 Task: Search one way flight ticket for 1 adult, 1 child, 1 infant in seat in premium economy from Oakland: Oakland International Airport to Sheridan: Sheridan County Airport on 8-6-2023. Choice of flights is Emirates. Number of bags: 1 checked bag. Price is upto 76000. Outbound departure time preference is 21:30.
Action: Mouse moved to (348, 143)
Screenshot: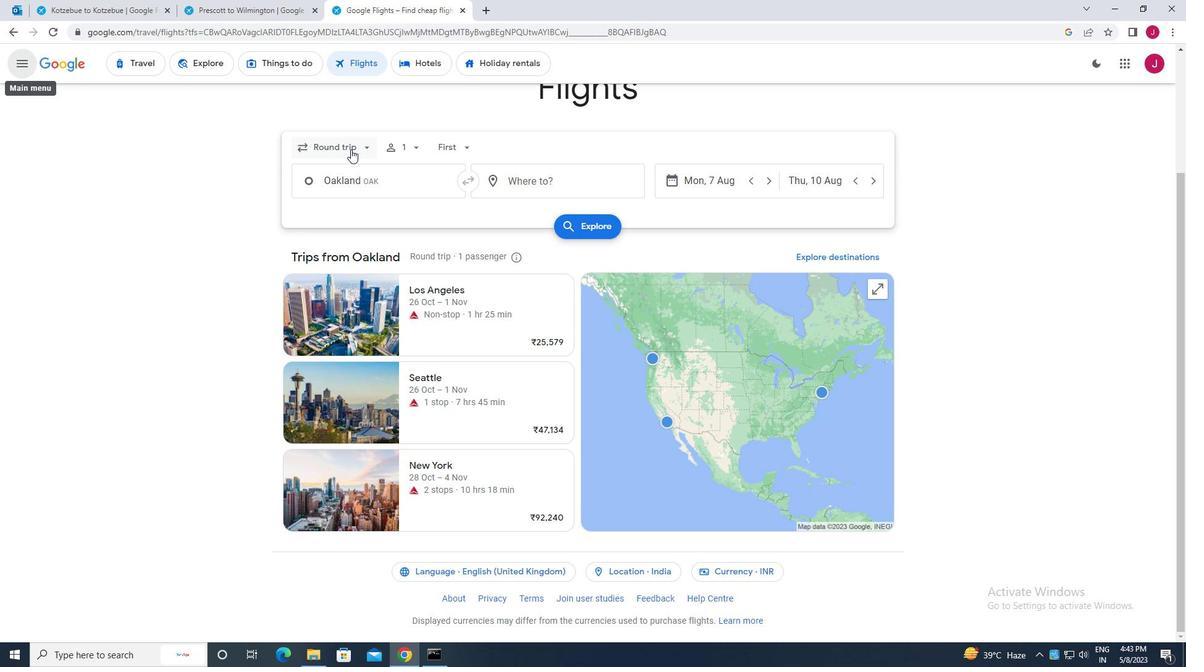 
Action: Mouse pressed left at (348, 143)
Screenshot: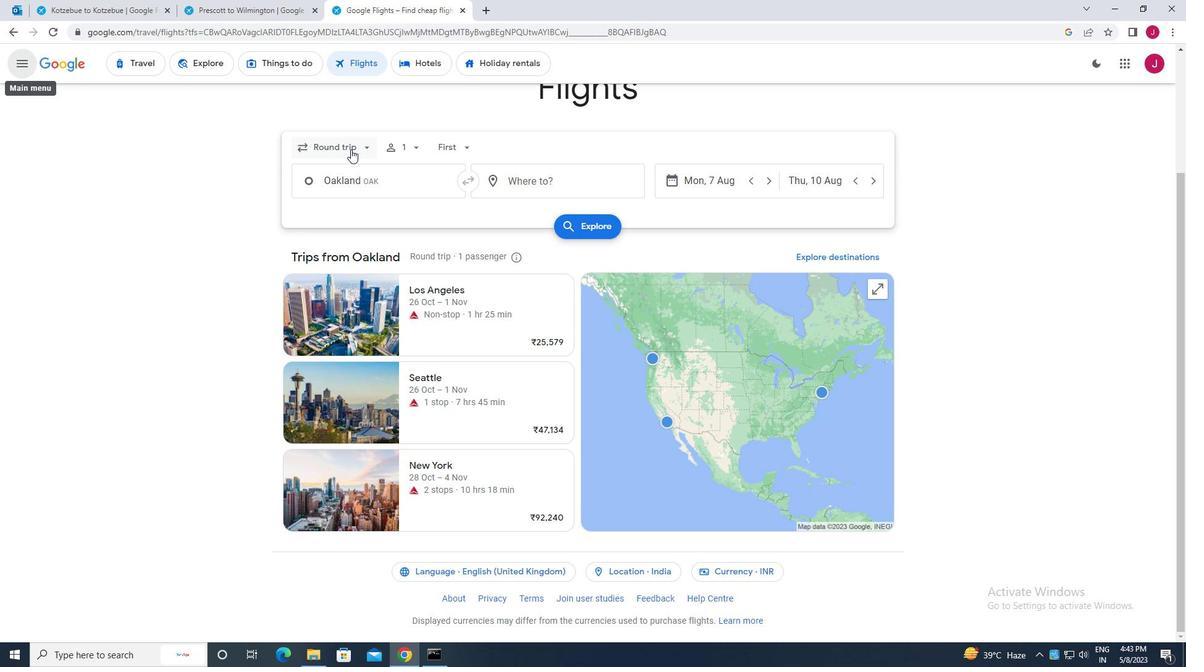 
Action: Mouse moved to (358, 210)
Screenshot: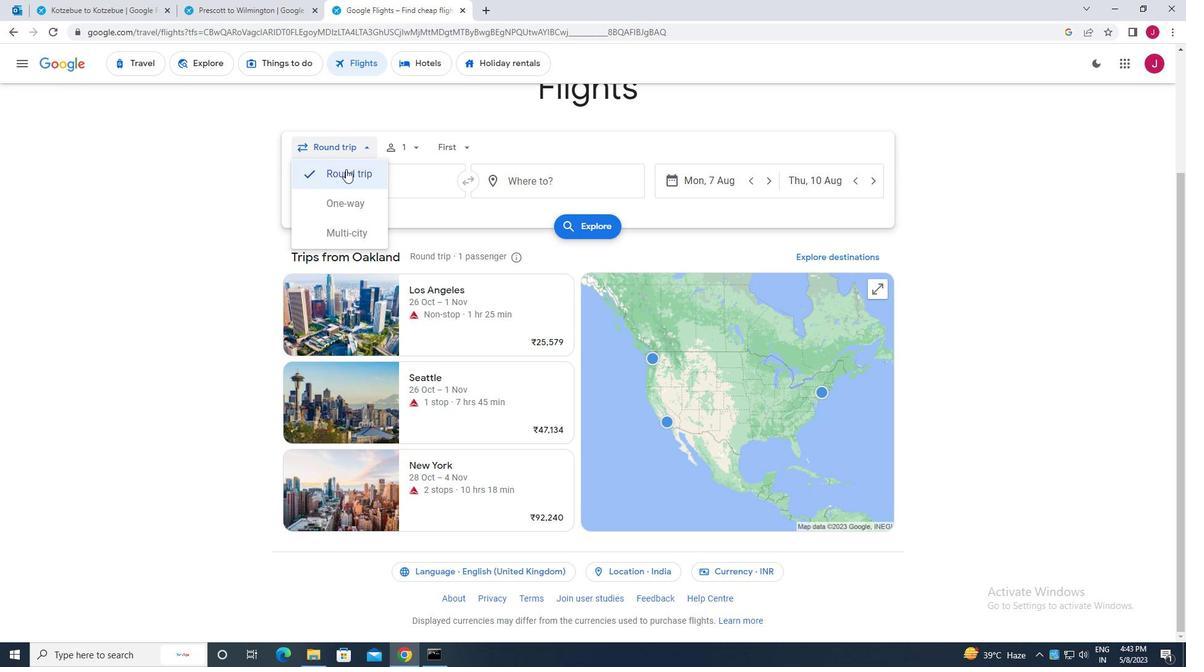 
Action: Mouse pressed left at (358, 210)
Screenshot: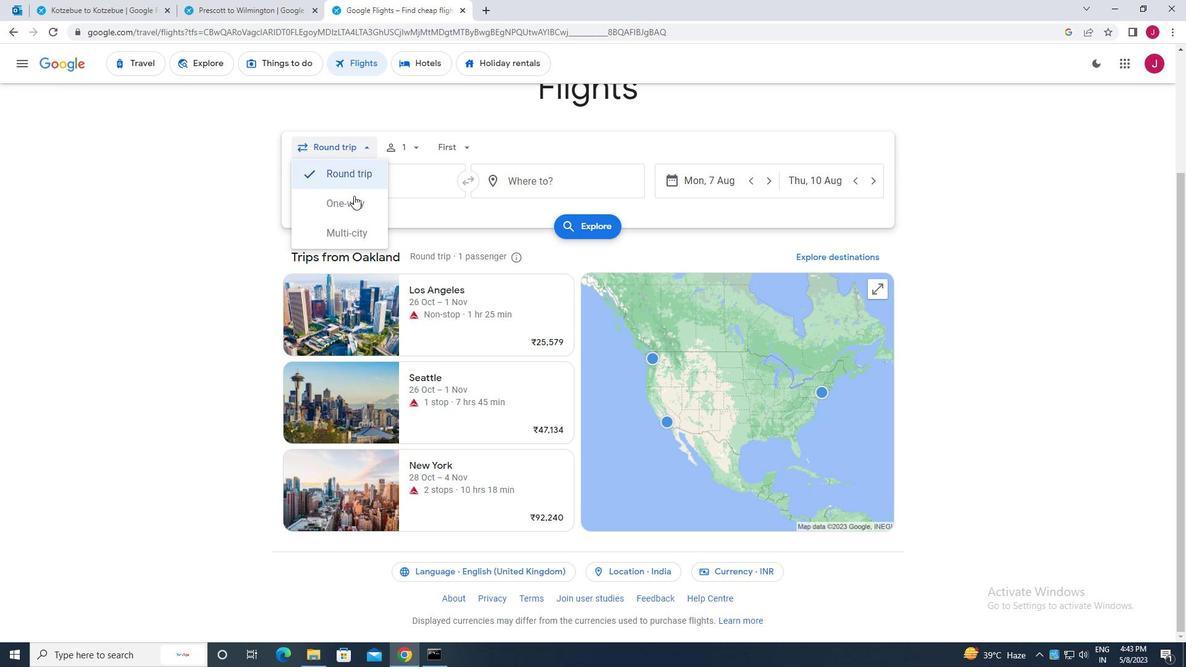 
Action: Mouse moved to (408, 151)
Screenshot: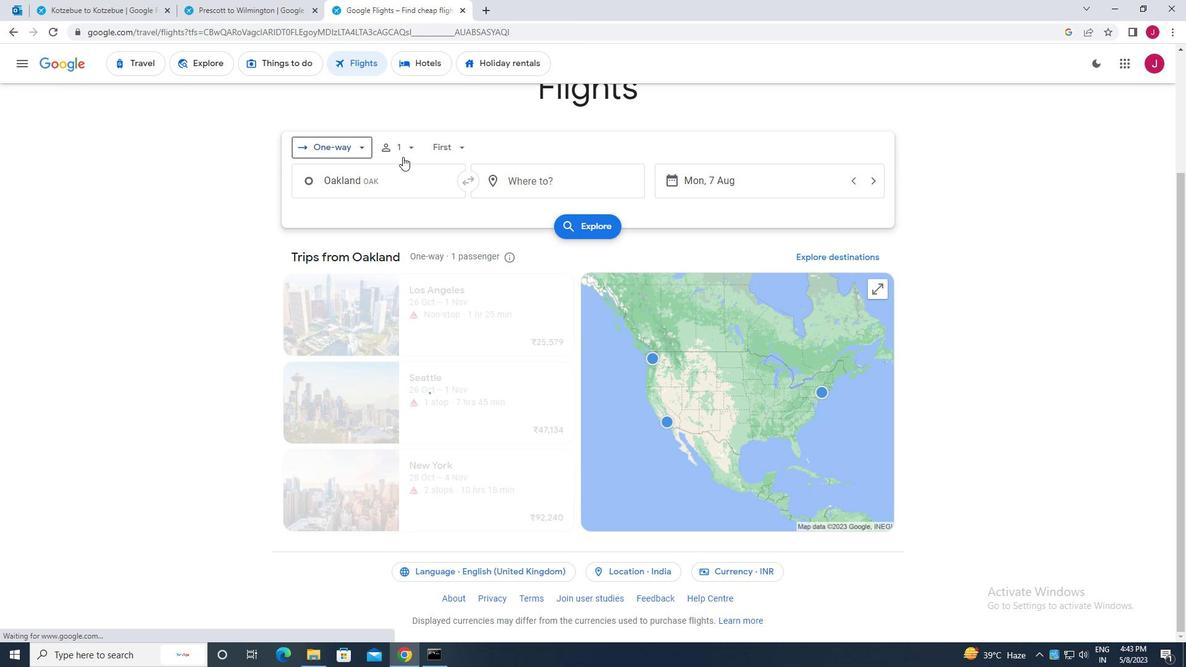 
Action: Mouse pressed left at (408, 151)
Screenshot: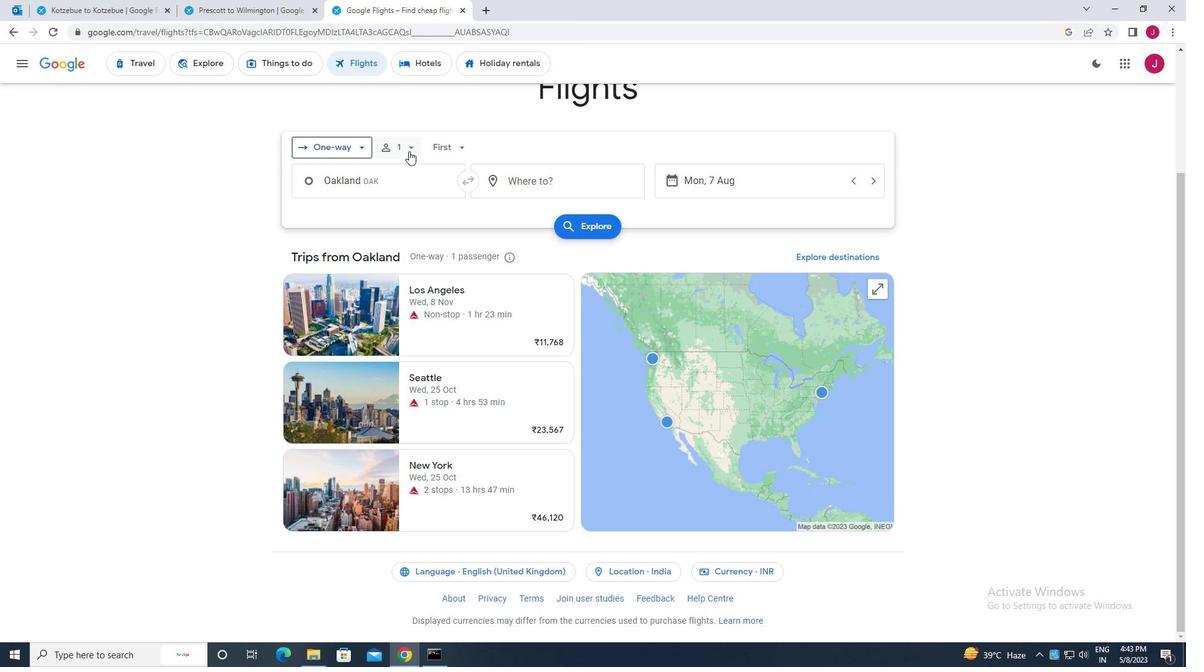 
Action: Mouse moved to (509, 210)
Screenshot: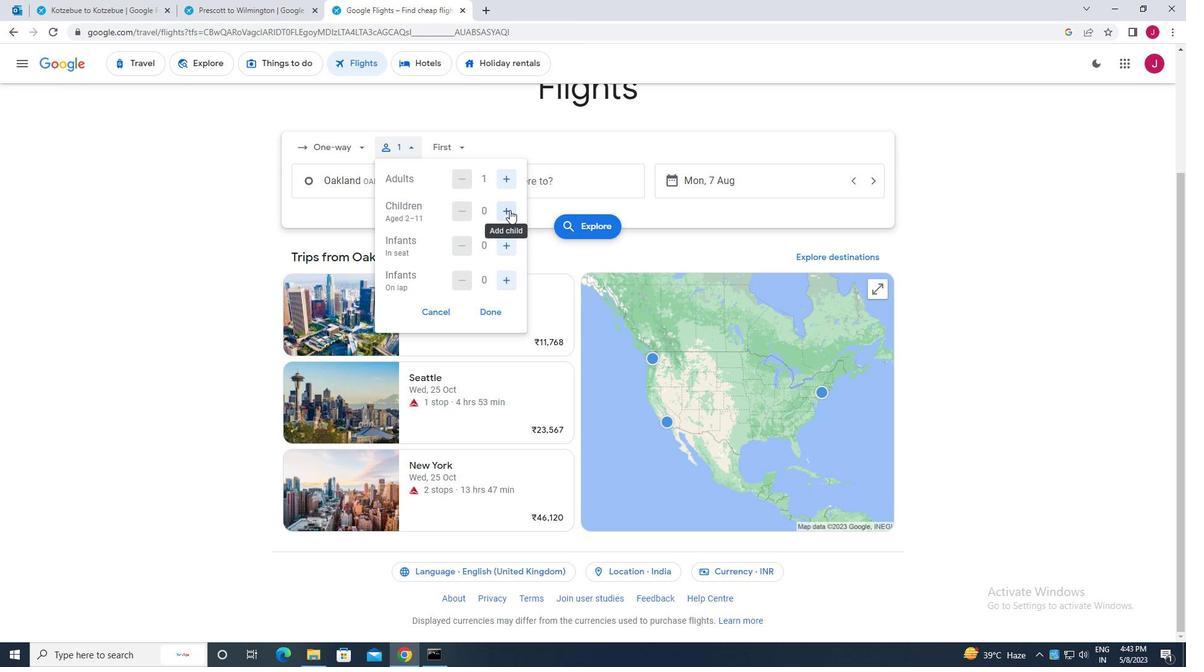 
Action: Mouse pressed left at (509, 210)
Screenshot: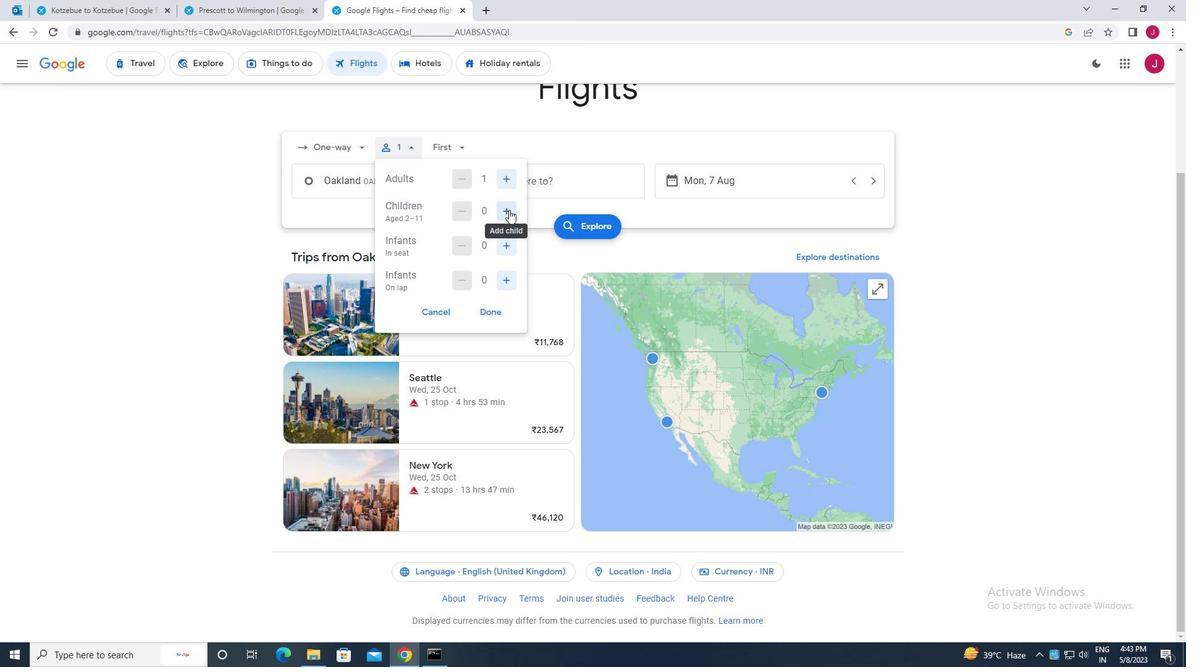
Action: Mouse moved to (505, 244)
Screenshot: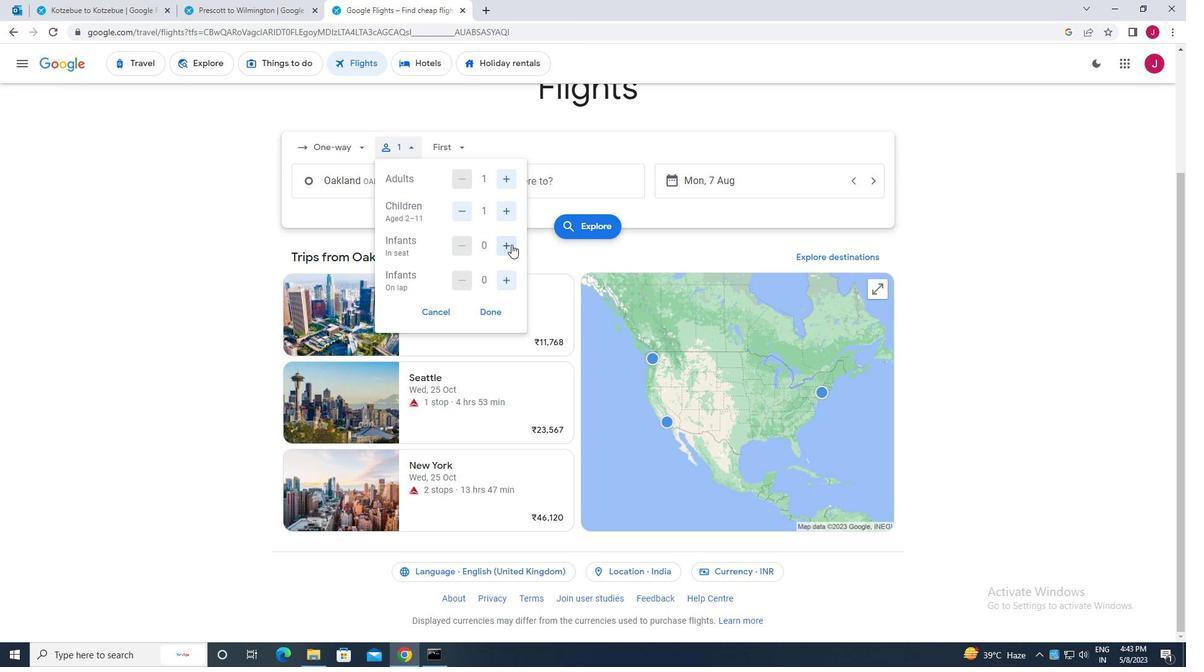 
Action: Mouse pressed left at (505, 244)
Screenshot: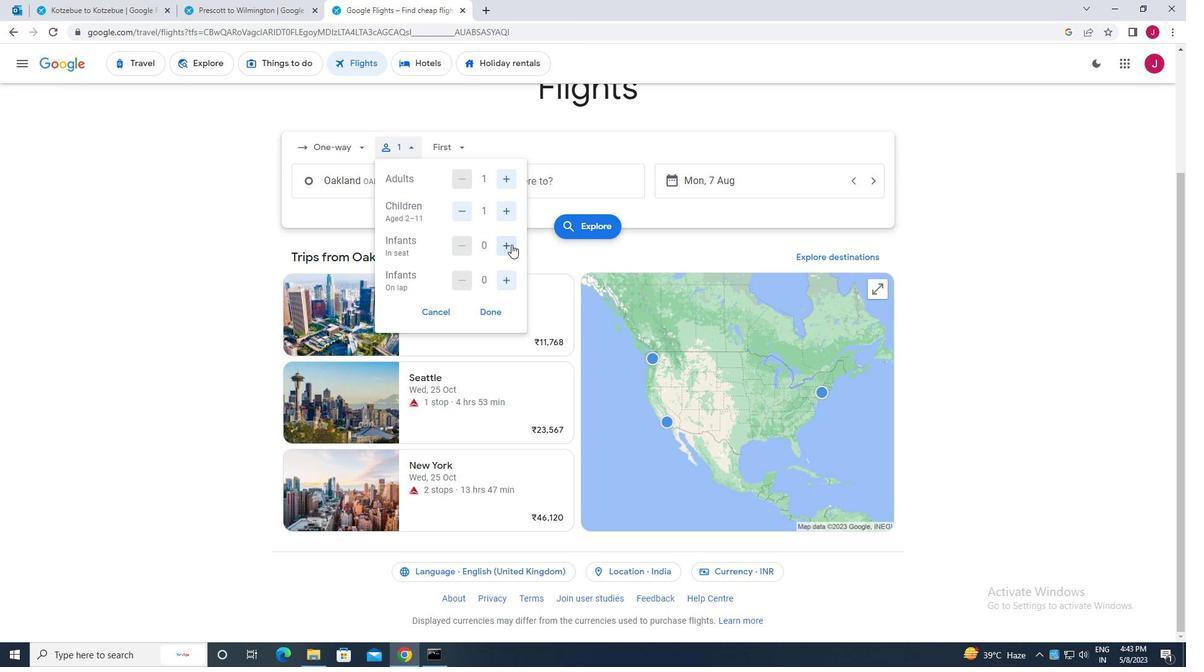 
Action: Mouse moved to (493, 311)
Screenshot: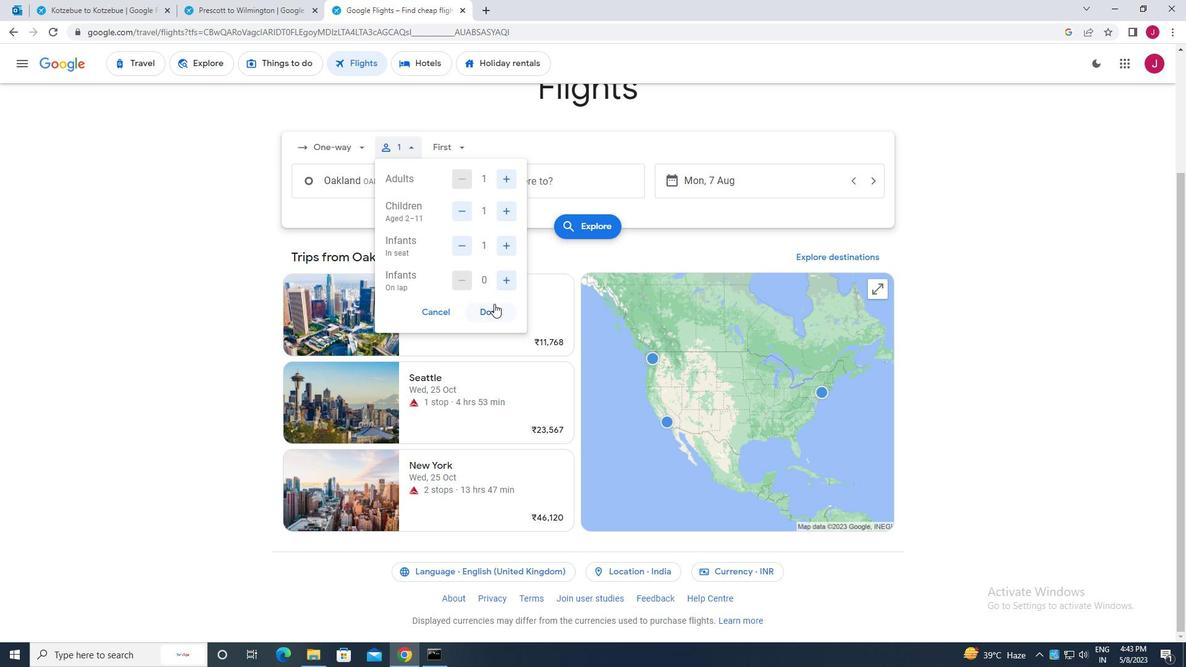 
Action: Mouse pressed left at (493, 311)
Screenshot: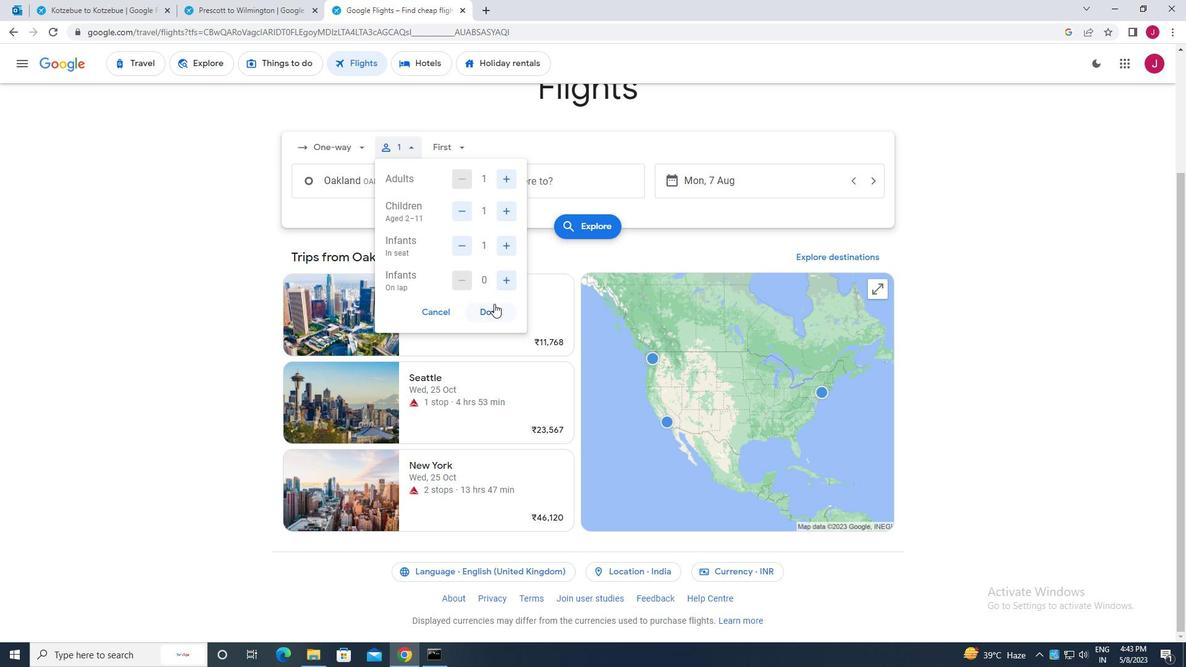 
Action: Mouse moved to (450, 149)
Screenshot: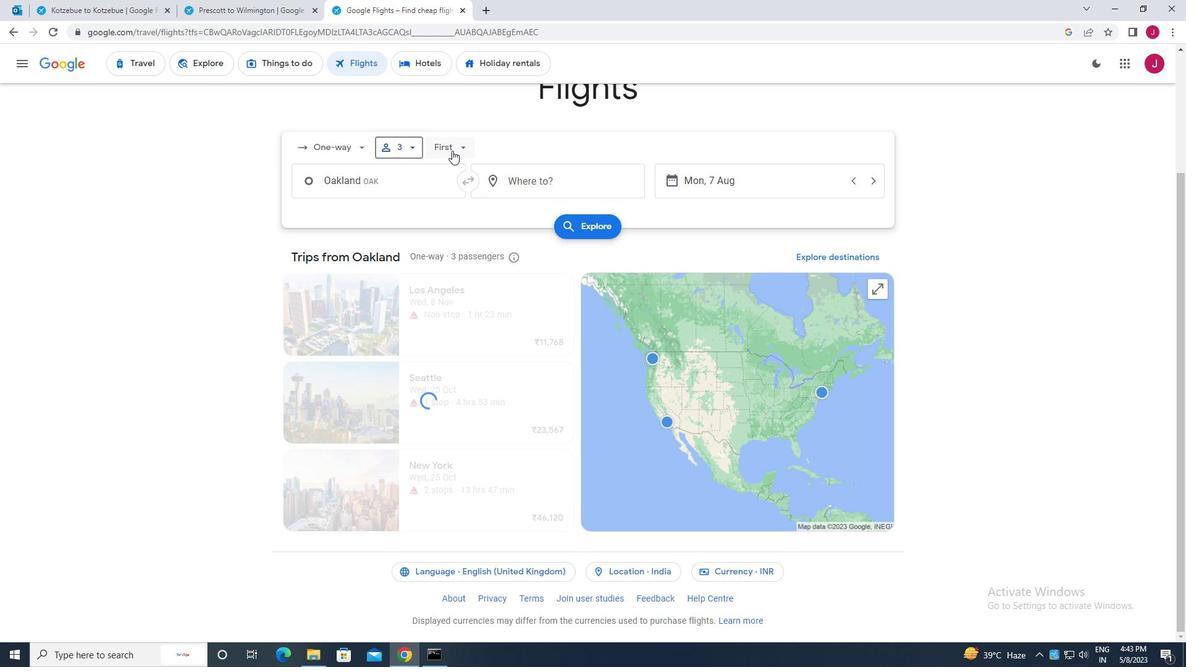 
Action: Mouse pressed left at (450, 149)
Screenshot: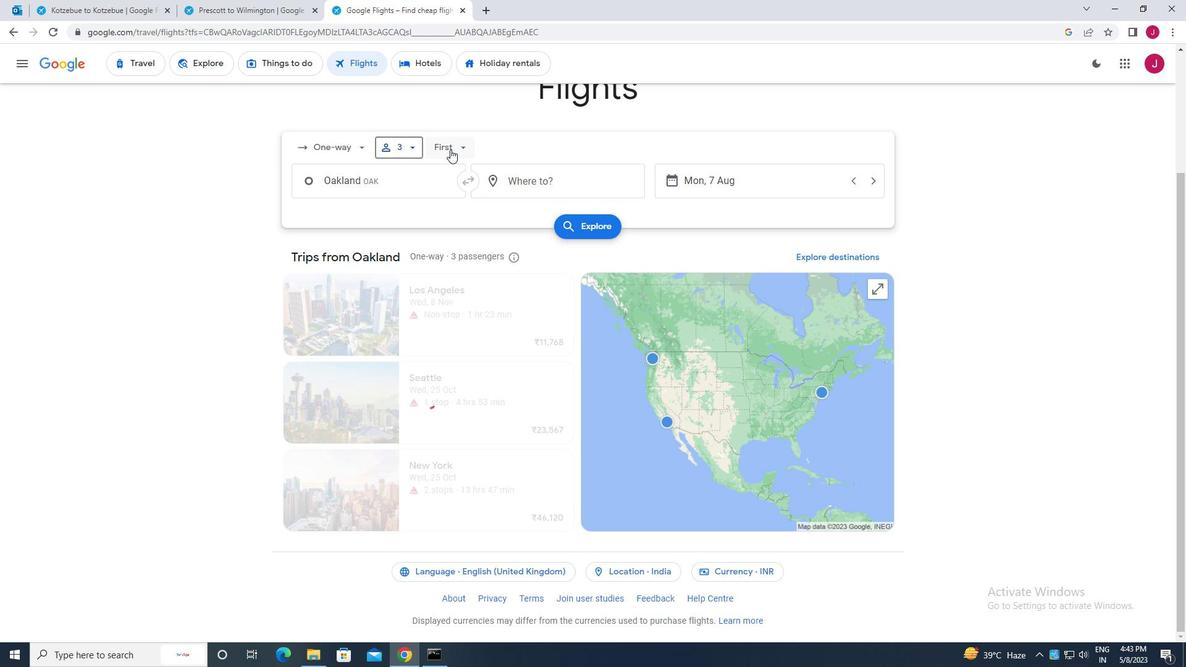 
Action: Mouse moved to (466, 204)
Screenshot: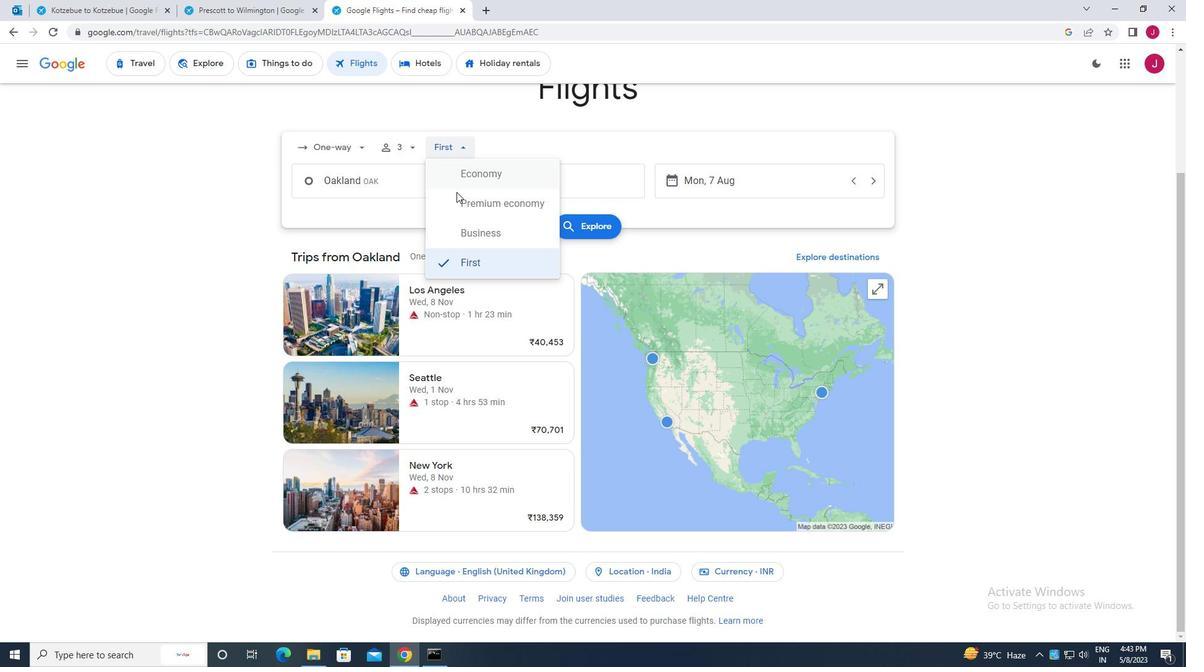 
Action: Mouse pressed left at (466, 204)
Screenshot: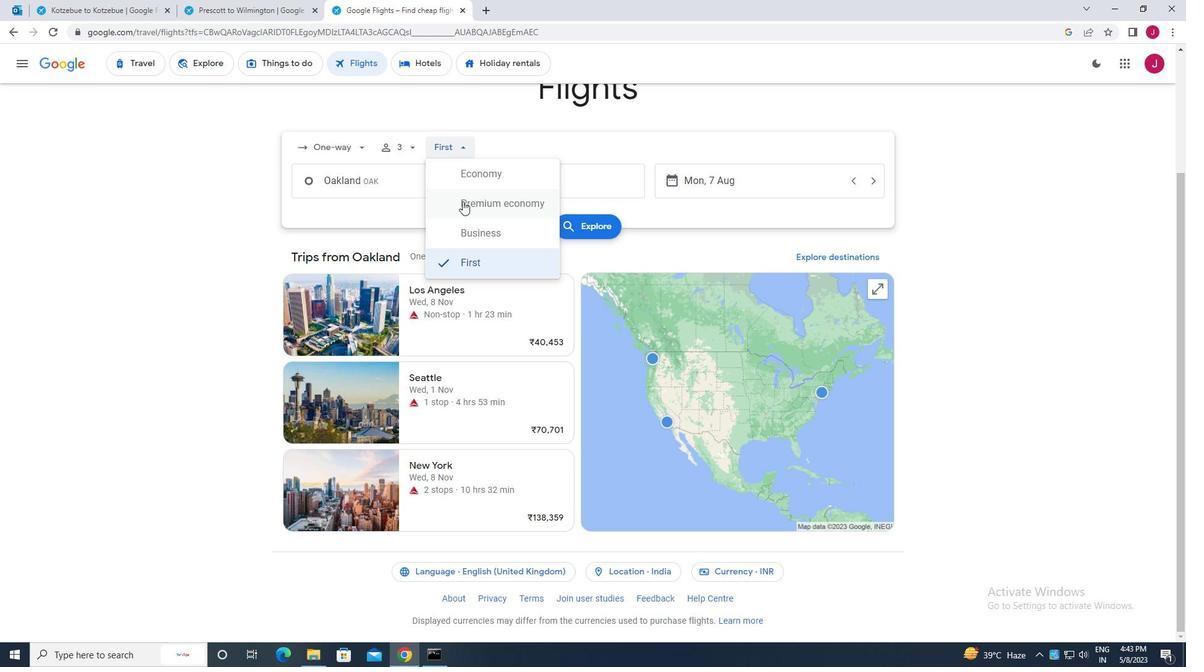
Action: Mouse moved to (386, 175)
Screenshot: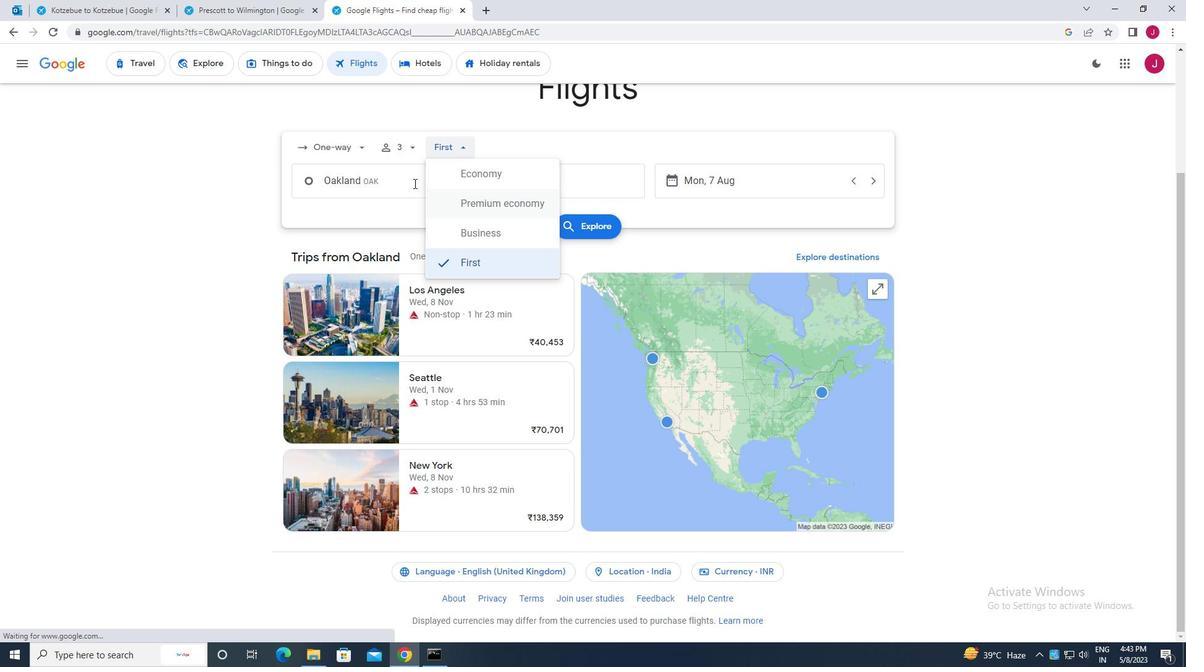 
Action: Mouse pressed left at (386, 175)
Screenshot: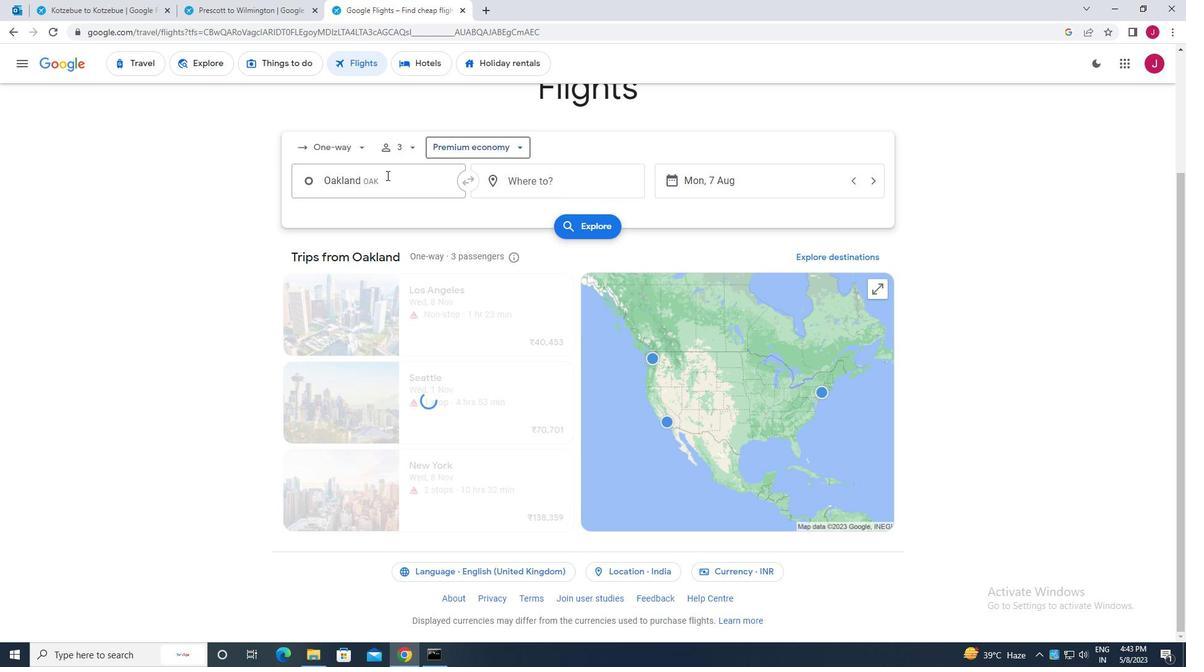 
Action: Key pressed ok<Key.backspace>akla
Screenshot: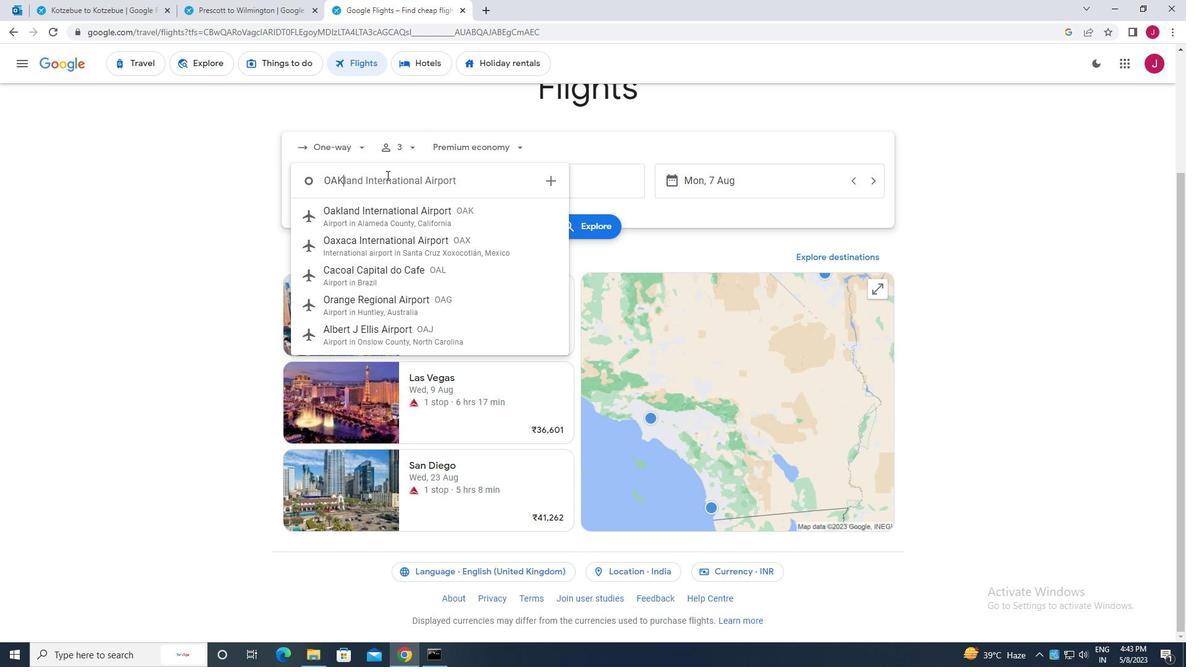 
Action: Mouse moved to (455, 238)
Screenshot: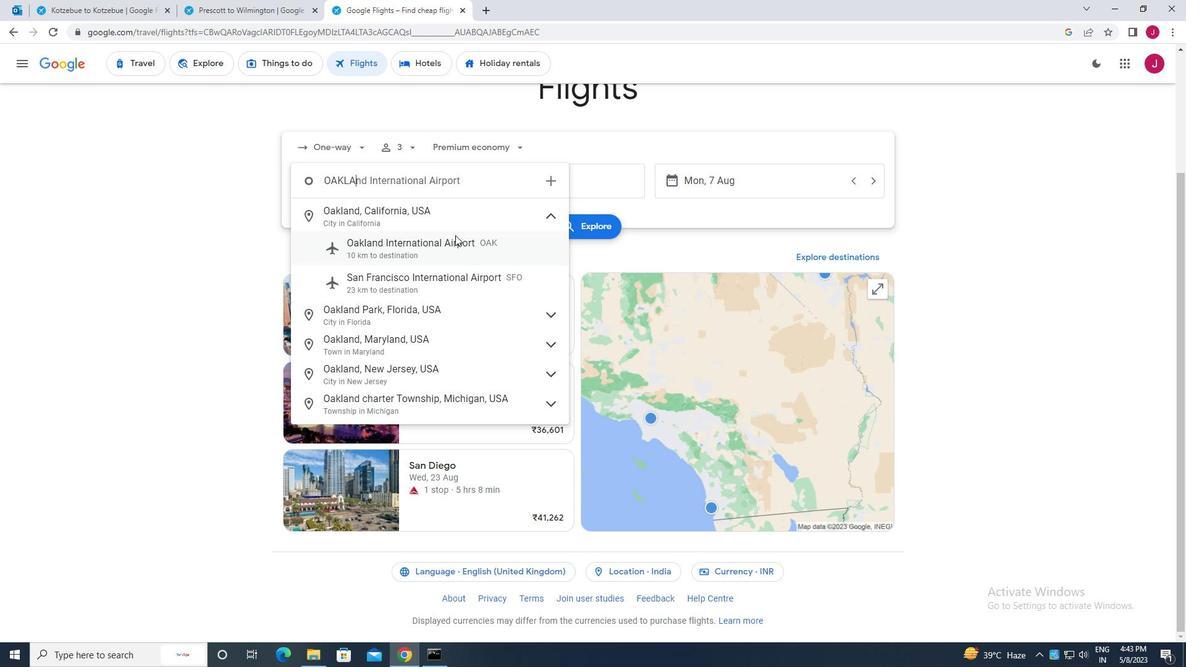 
Action: Mouse pressed left at (455, 238)
Screenshot: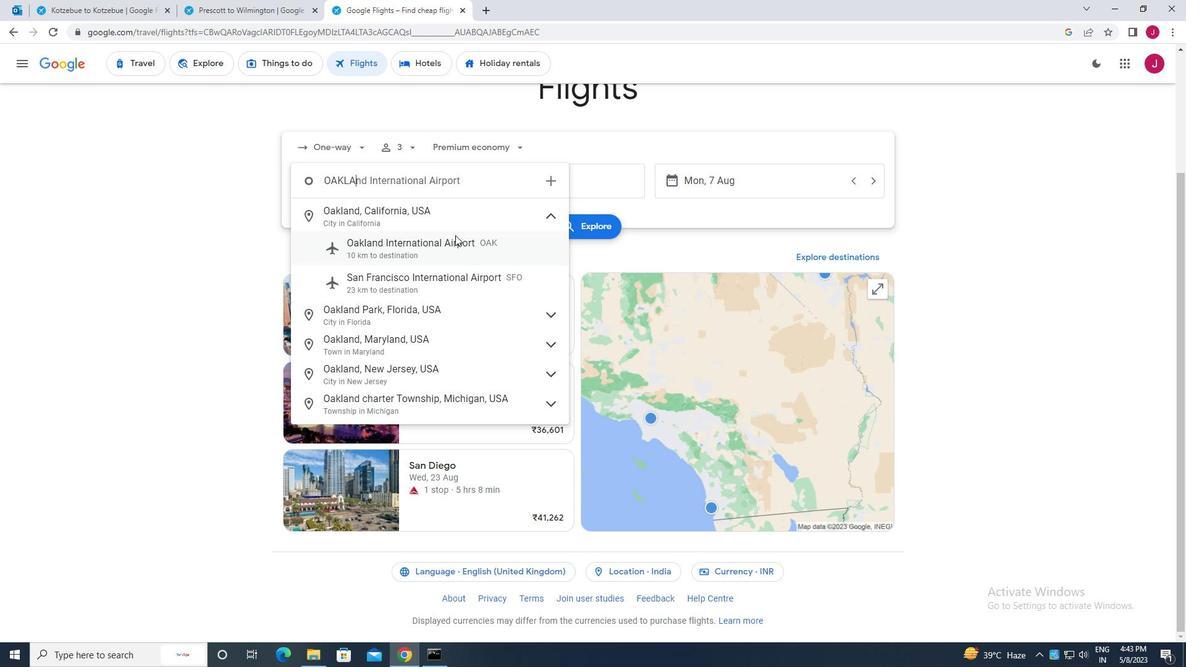 
Action: Mouse moved to (574, 179)
Screenshot: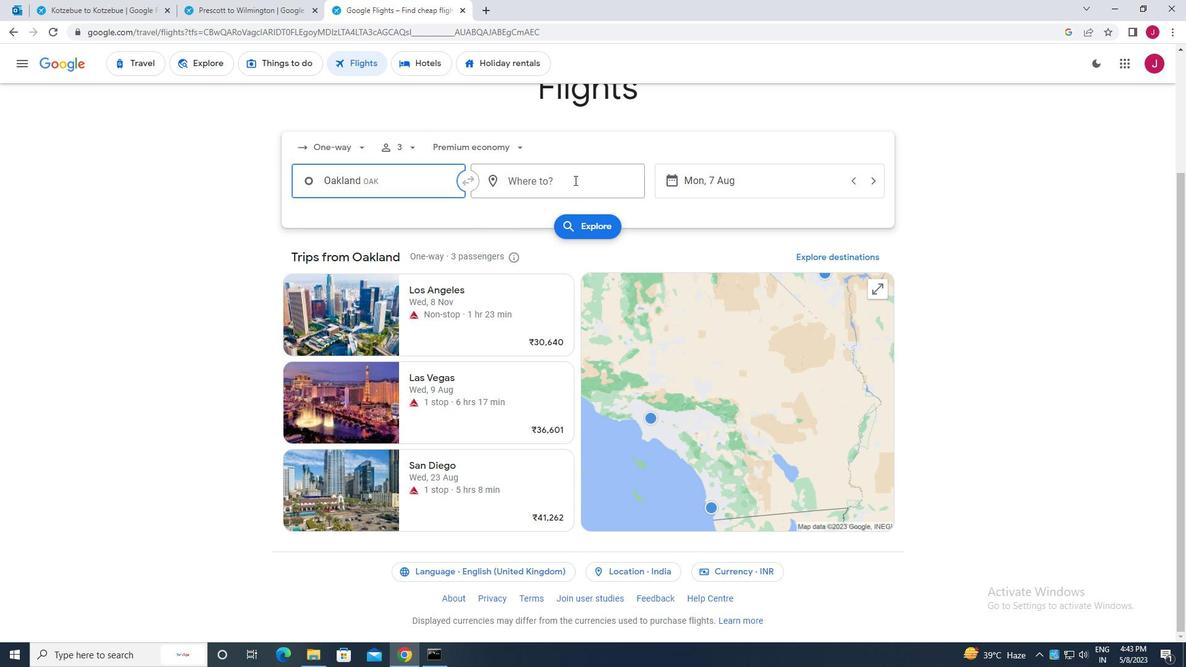 
Action: Mouse pressed left at (574, 179)
Screenshot: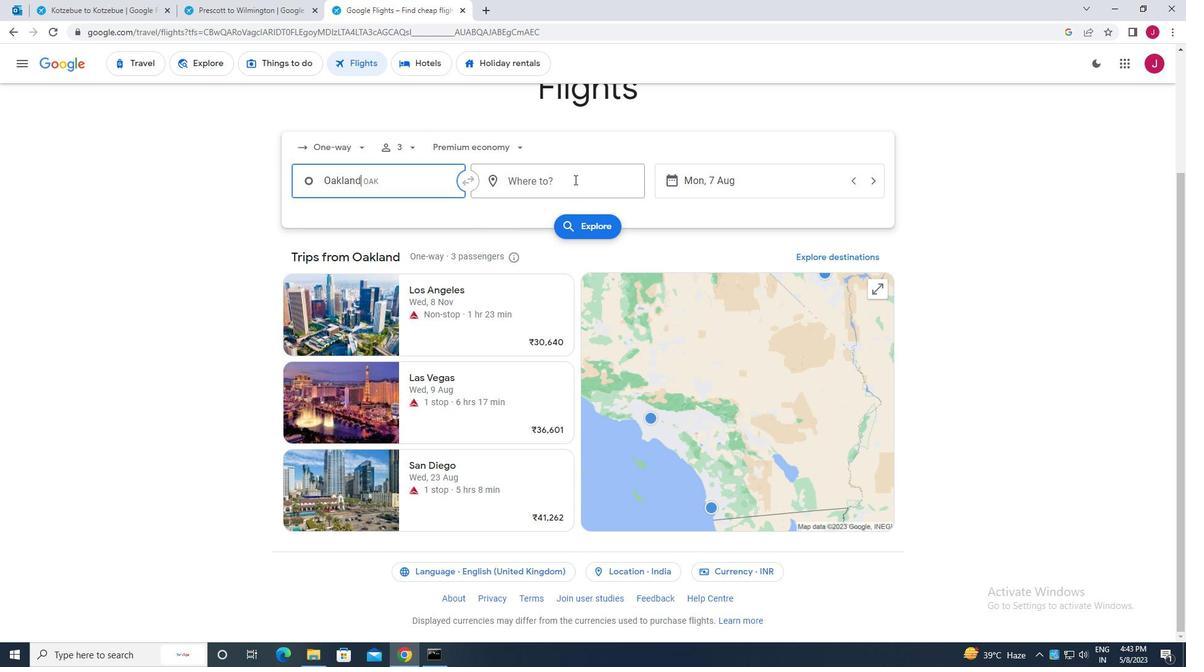 
Action: Key pressed sherid
Screenshot: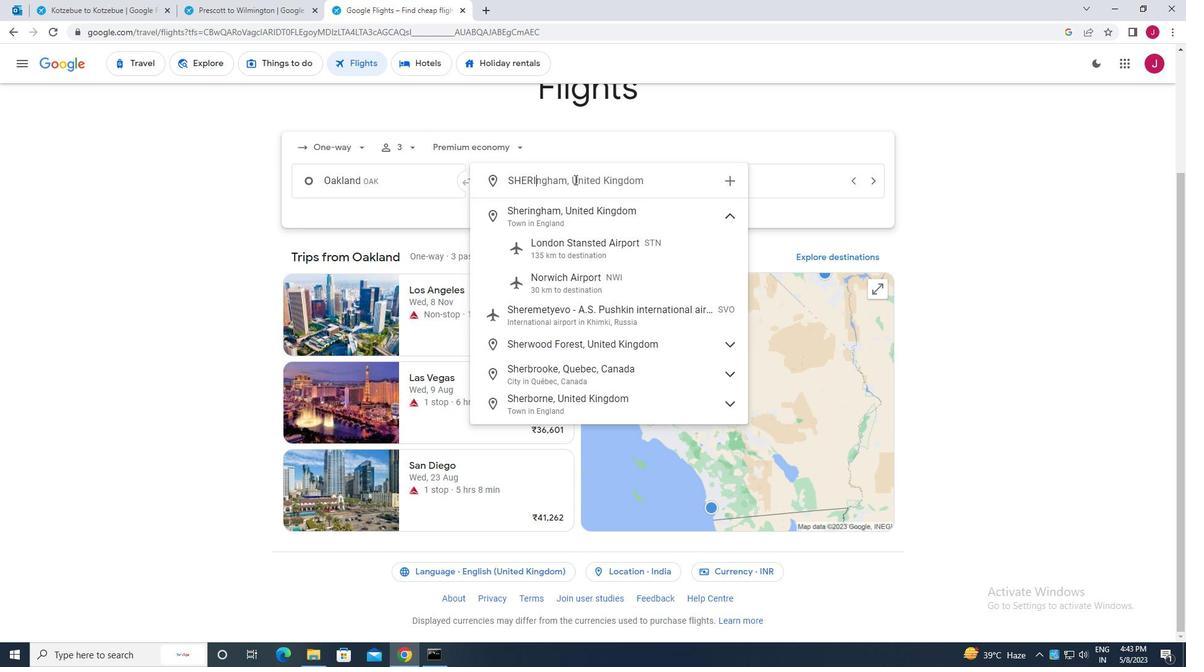 
Action: Mouse moved to (588, 239)
Screenshot: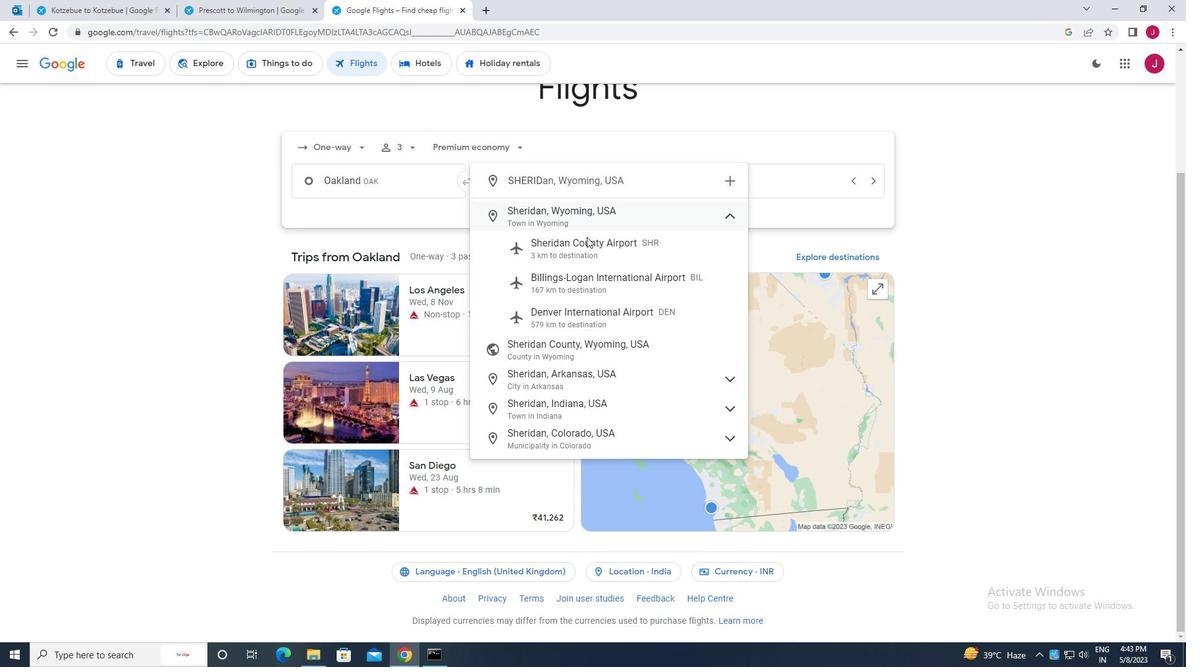 
Action: Mouse pressed left at (588, 239)
Screenshot: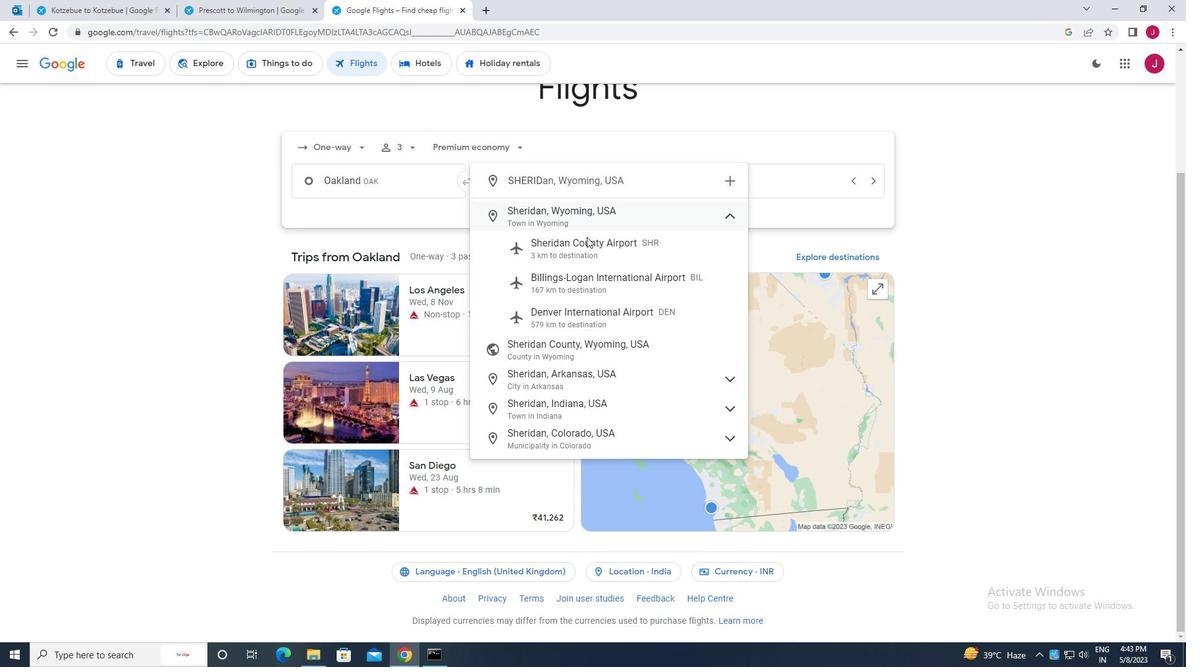 
Action: Mouse moved to (741, 177)
Screenshot: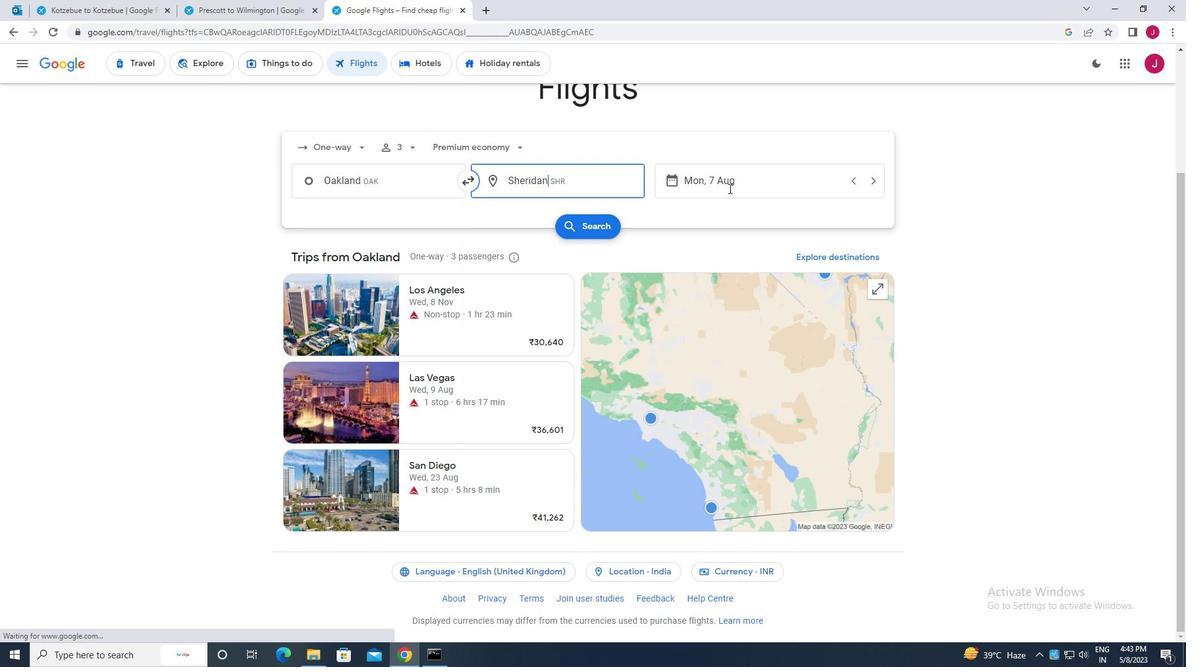 
Action: Mouse pressed left at (741, 177)
Screenshot: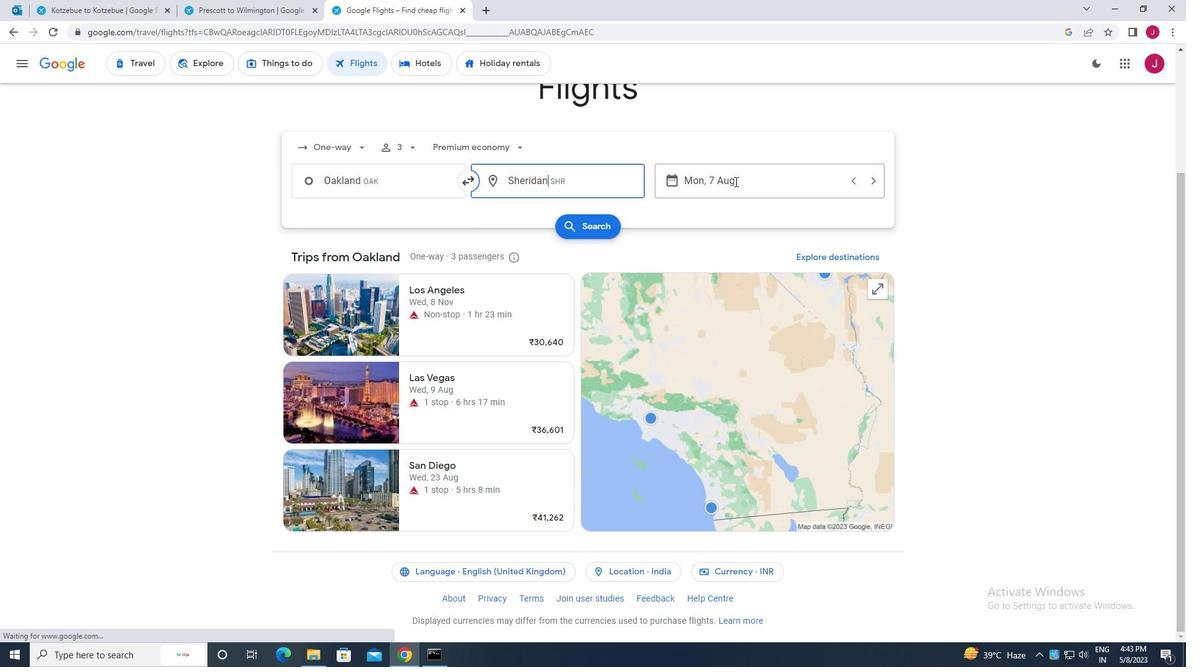 
Action: Mouse moved to (445, 307)
Screenshot: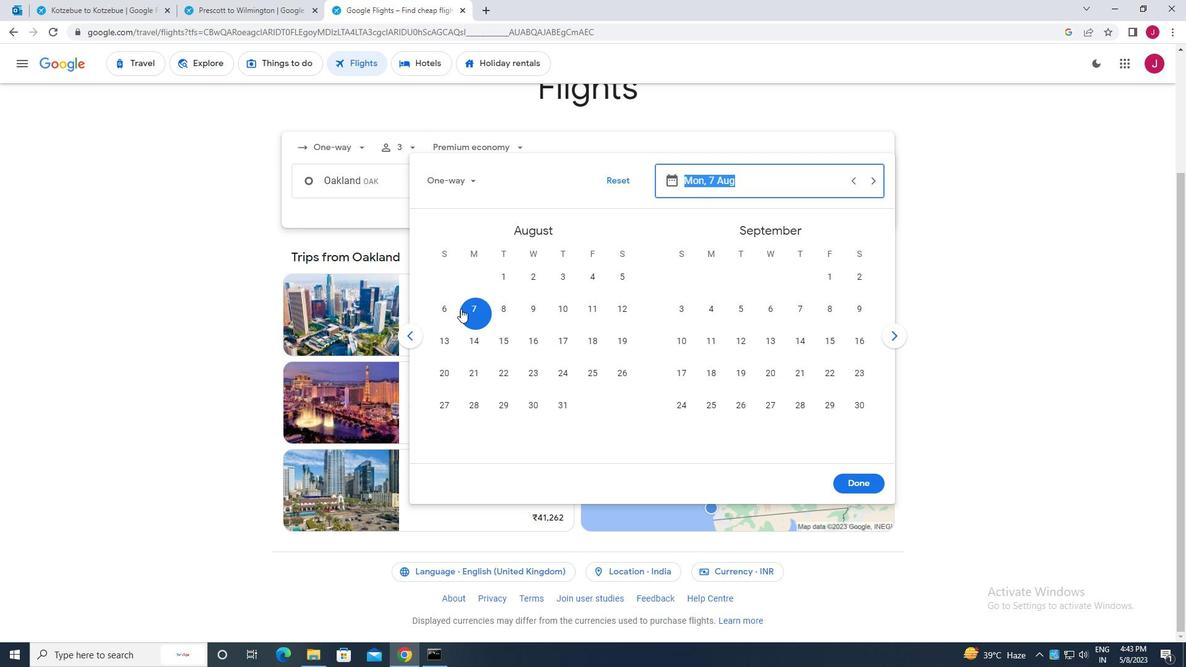 
Action: Mouse pressed left at (445, 307)
Screenshot: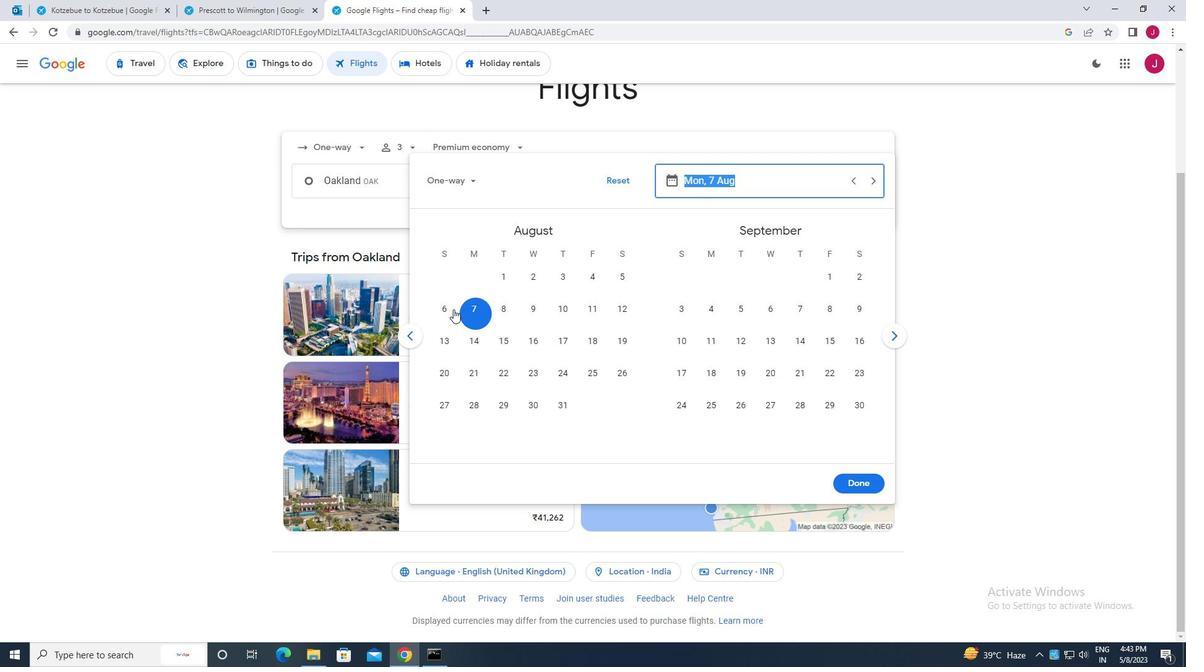 
Action: Mouse moved to (868, 484)
Screenshot: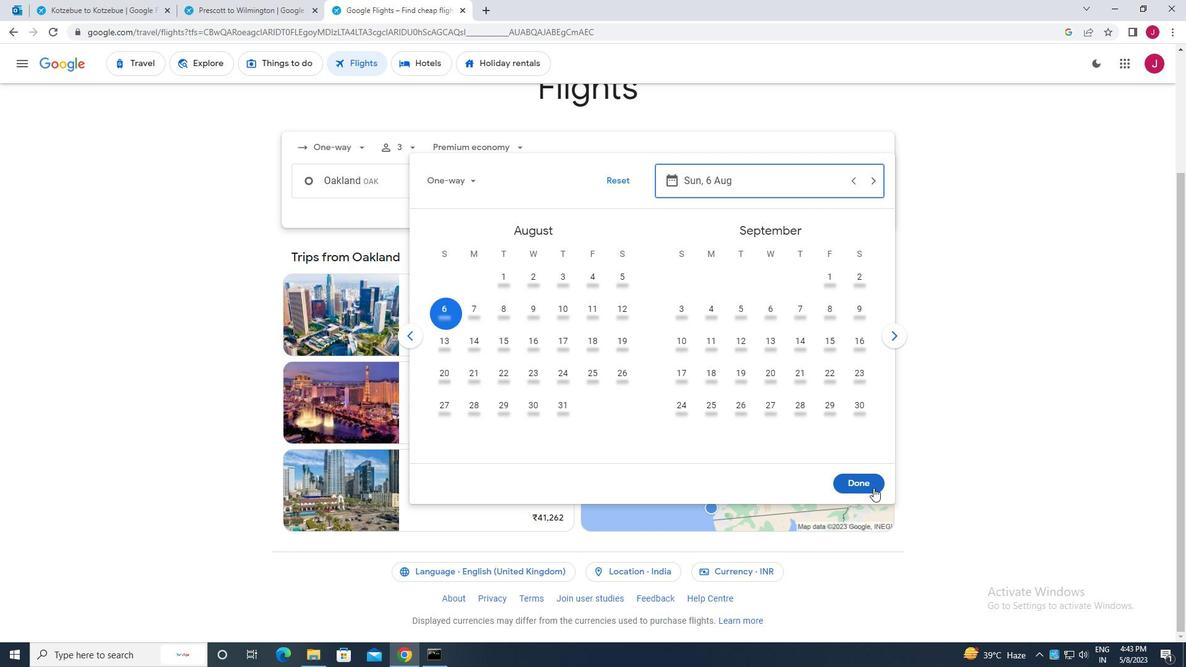 
Action: Mouse pressed left at (868, 484)
Screenshot: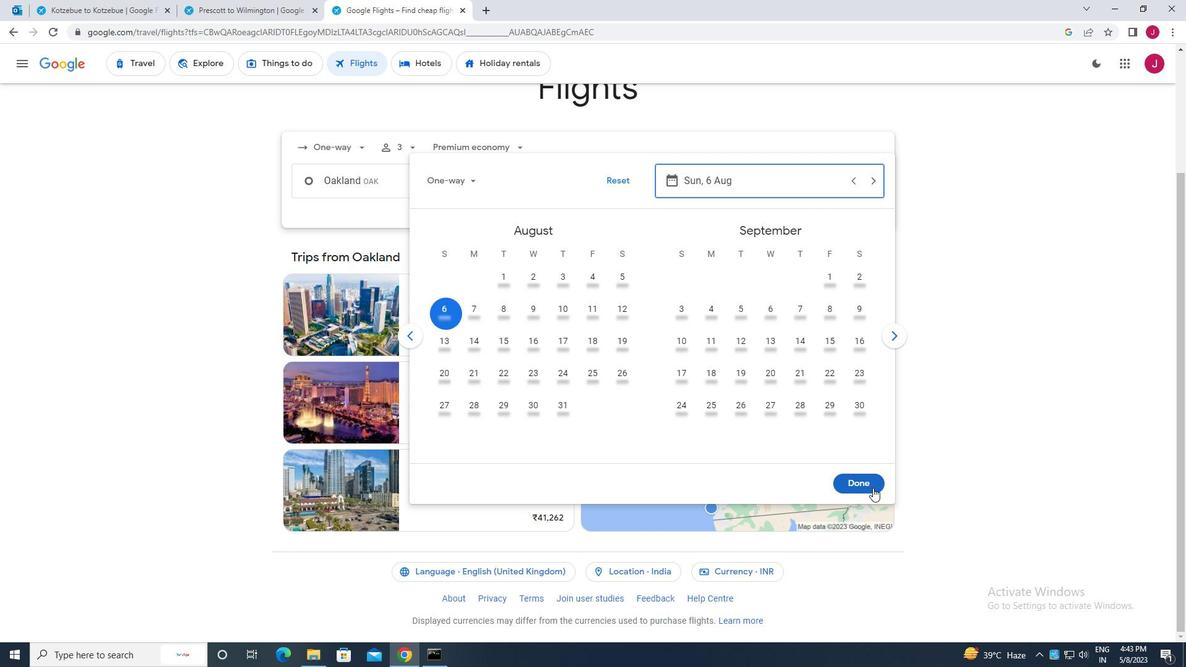 
Action: Mouse moved to (602, 230)
Screenshot: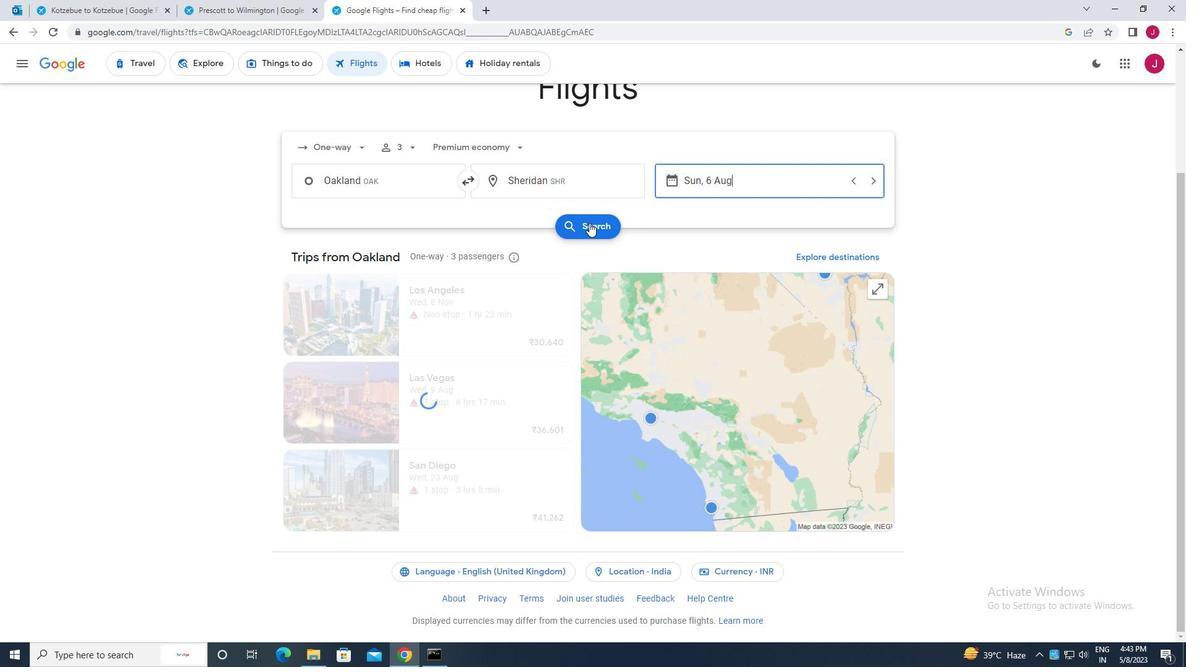 
Action: Mouse pressed left at (602, 230)
Screenshot: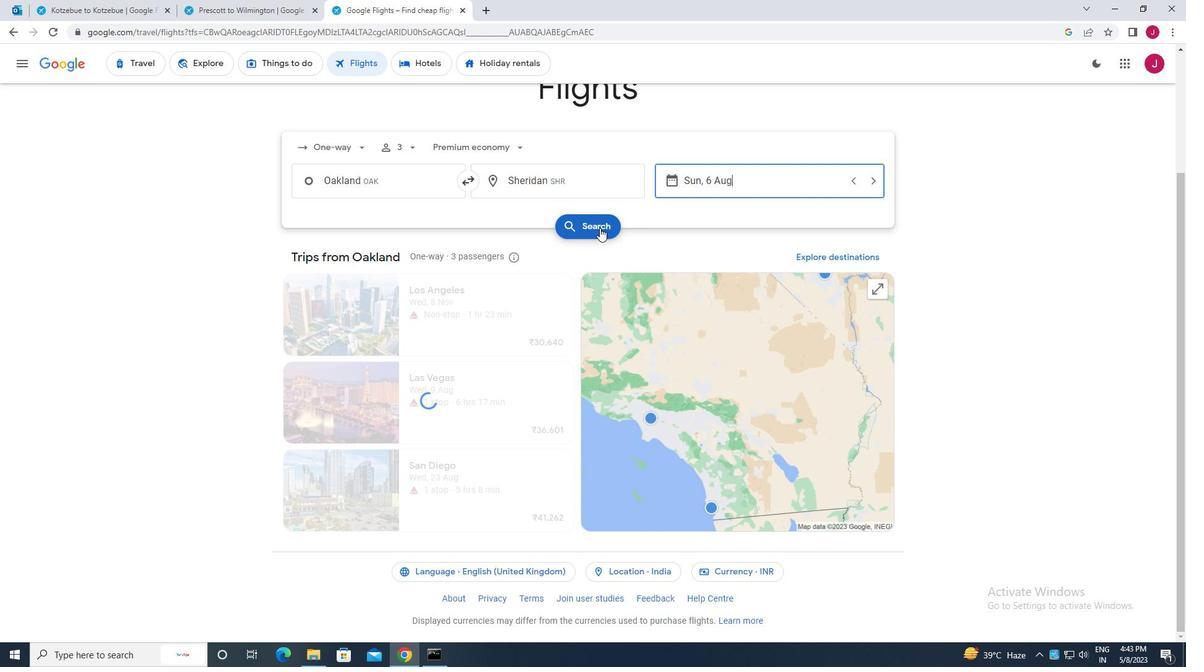 
Action: Mouse moved to (314, 177)
Screenshot: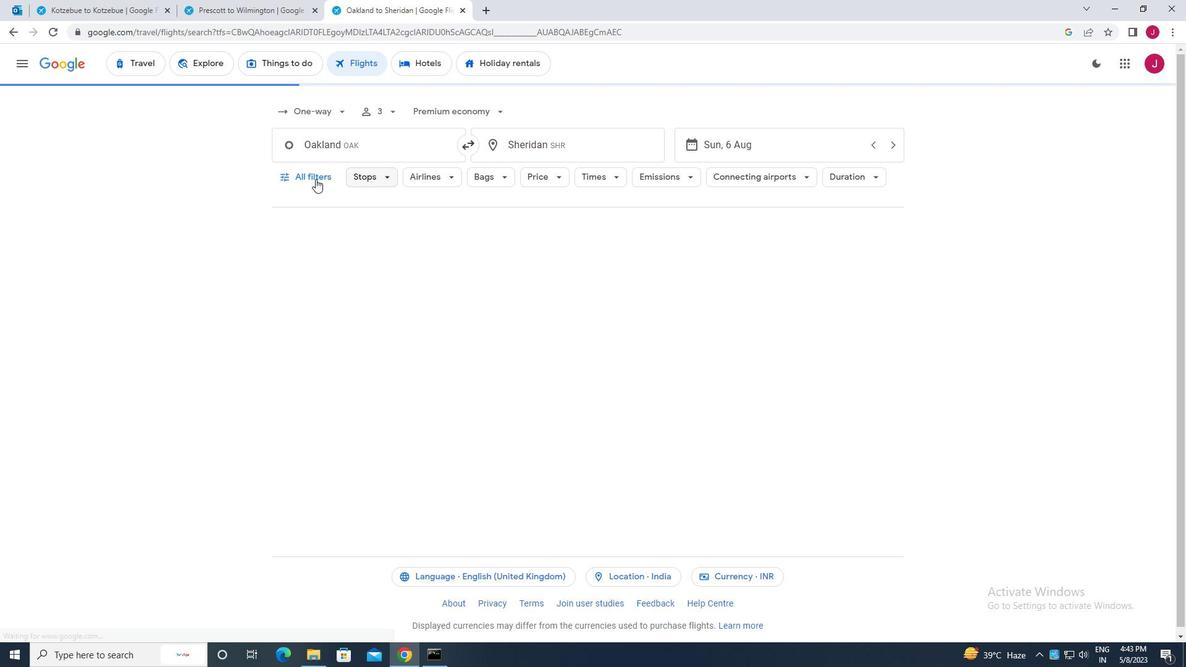 
Action: Mouse pressed left at (314, 177)
Screenshot: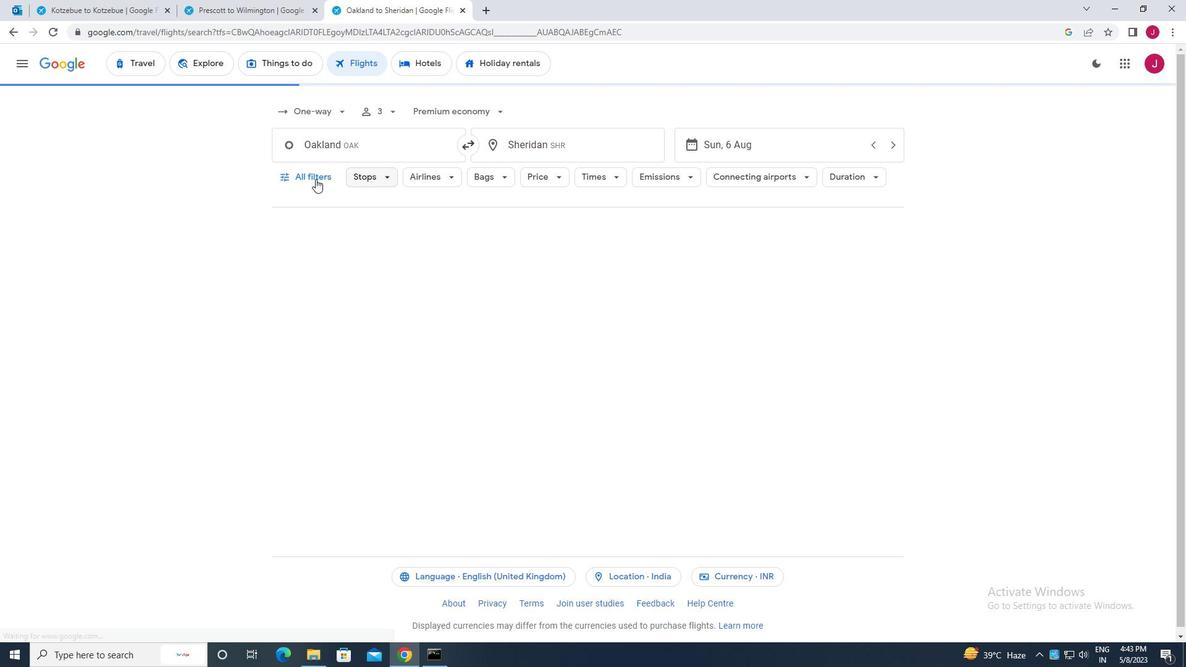 
Action: Mouse moved to (342, 258)
Screenshot: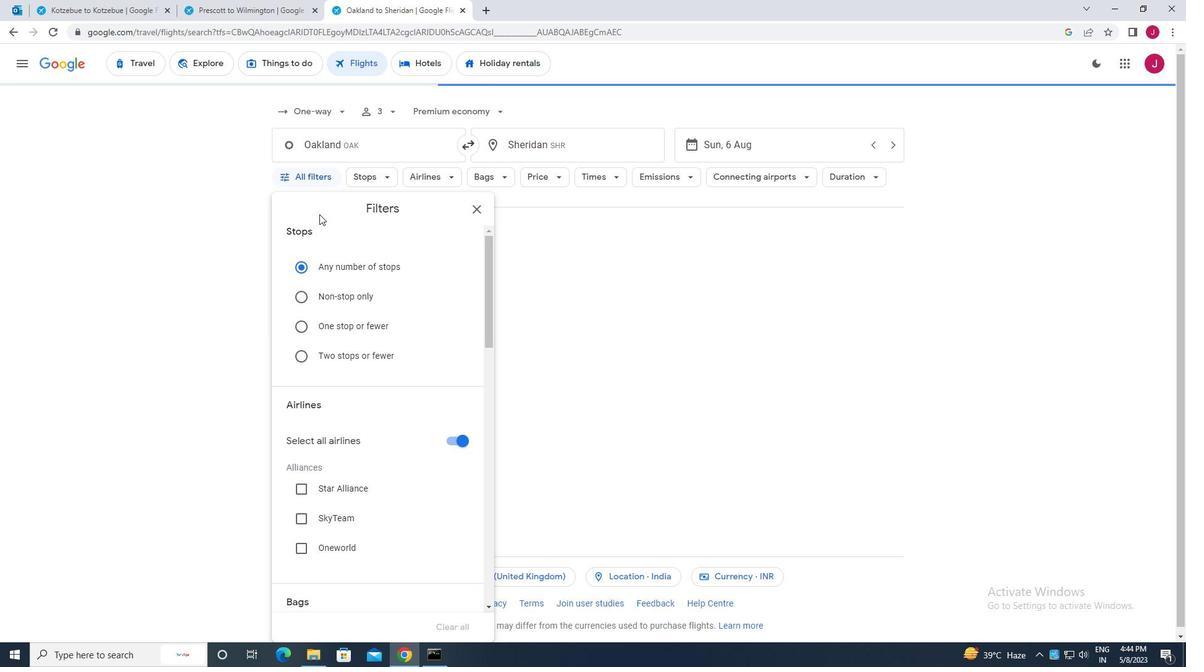 
Action: Mouse scrolled (342, 257) with delta (0, 0)
Screenshot: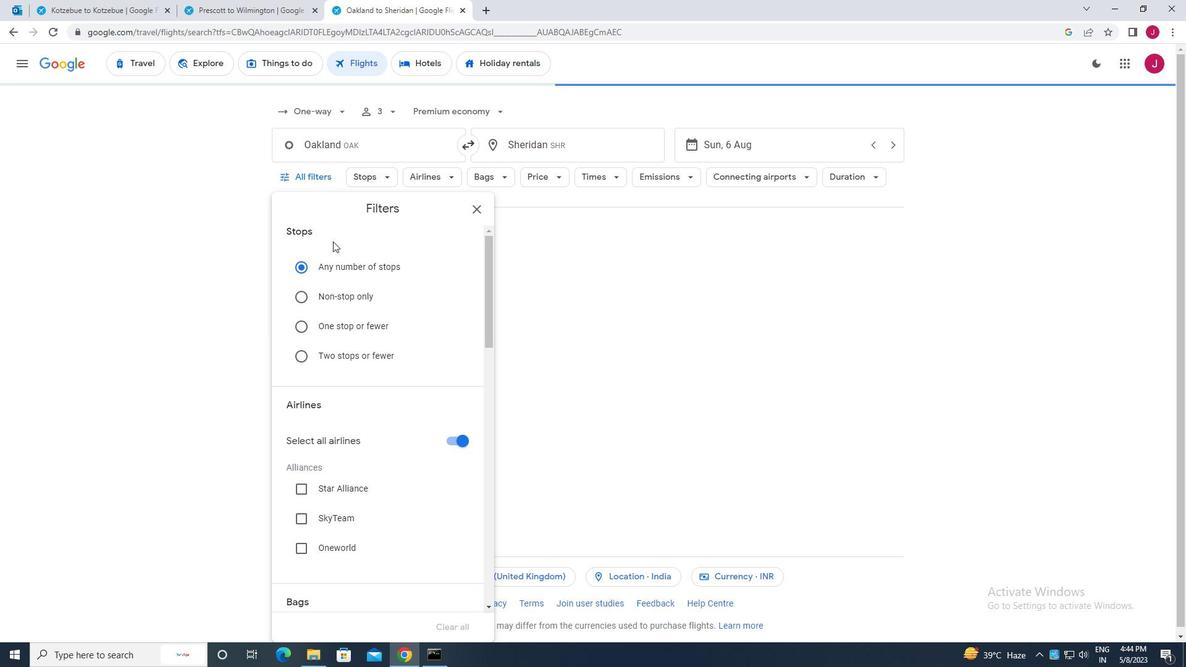 
Action: Mouse scrolled (342, 257) with delta (0, 0)
Screenshot: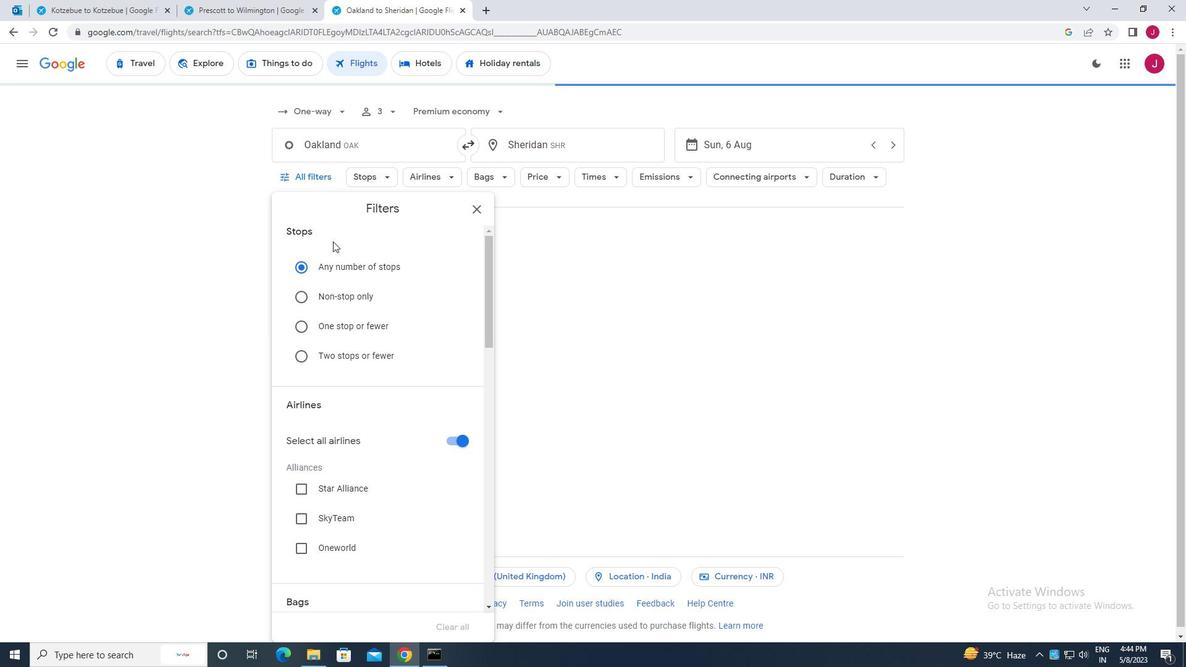 
Action: Mouse scrolled (342, 257) with delta (0, 0)
Screenshot: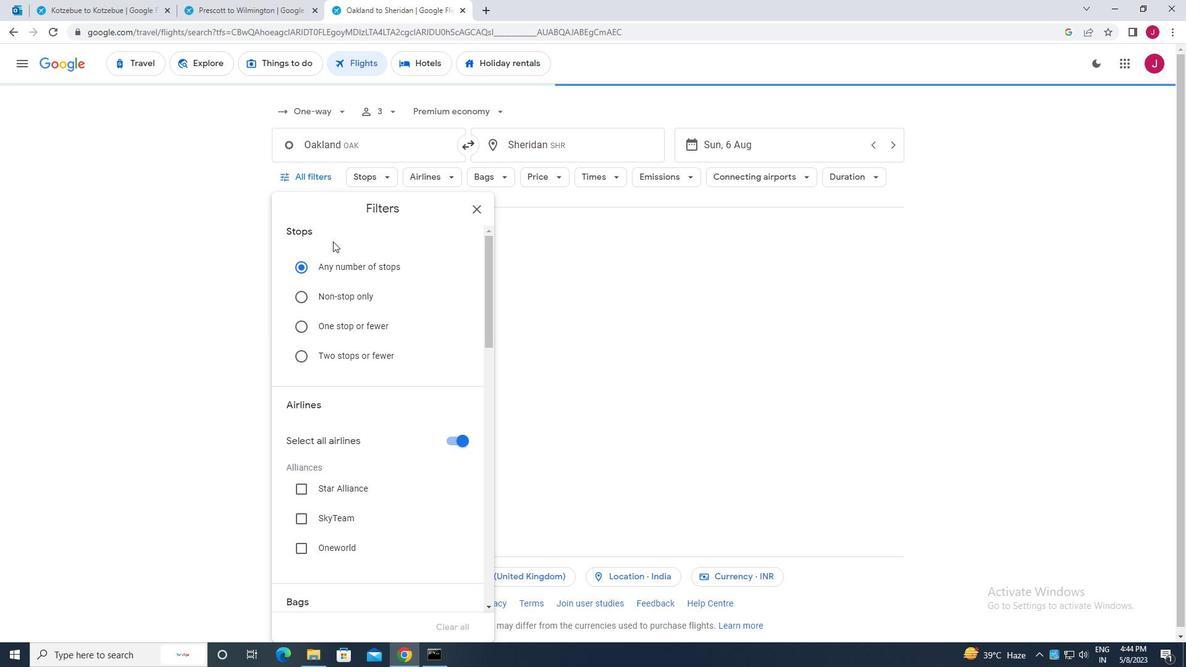 
Action: Mouse scrolled (342, 257) with delta (0, 0)
Screenshot: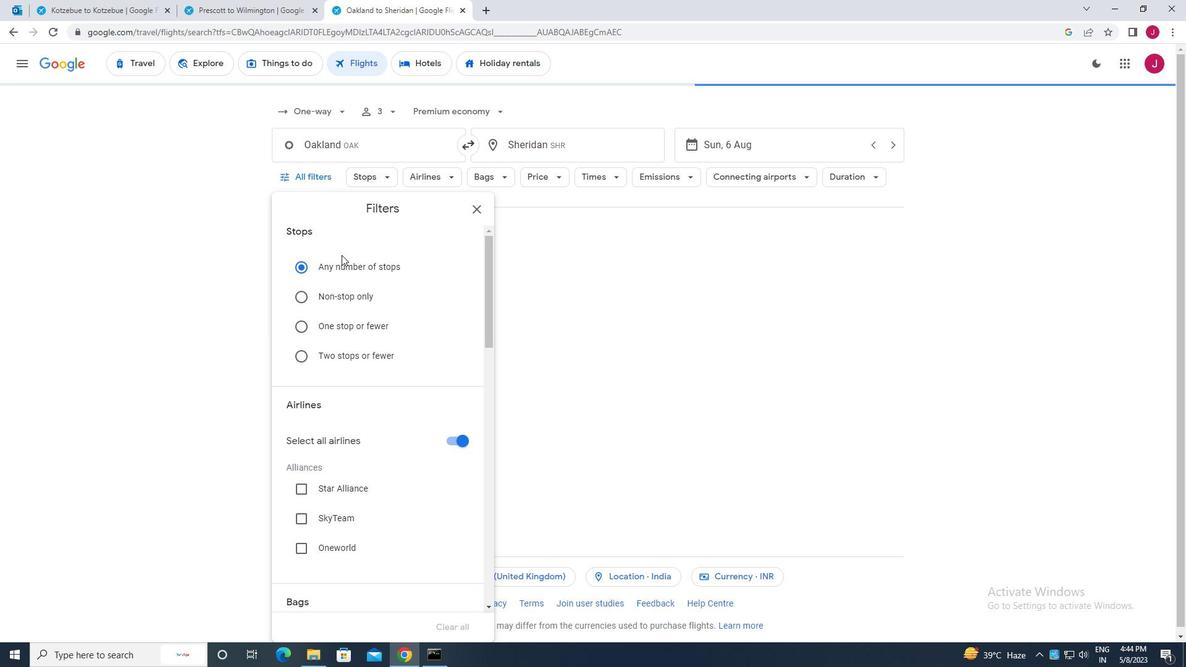 
Action: Mouse moved to (427, 266)
Screenshot: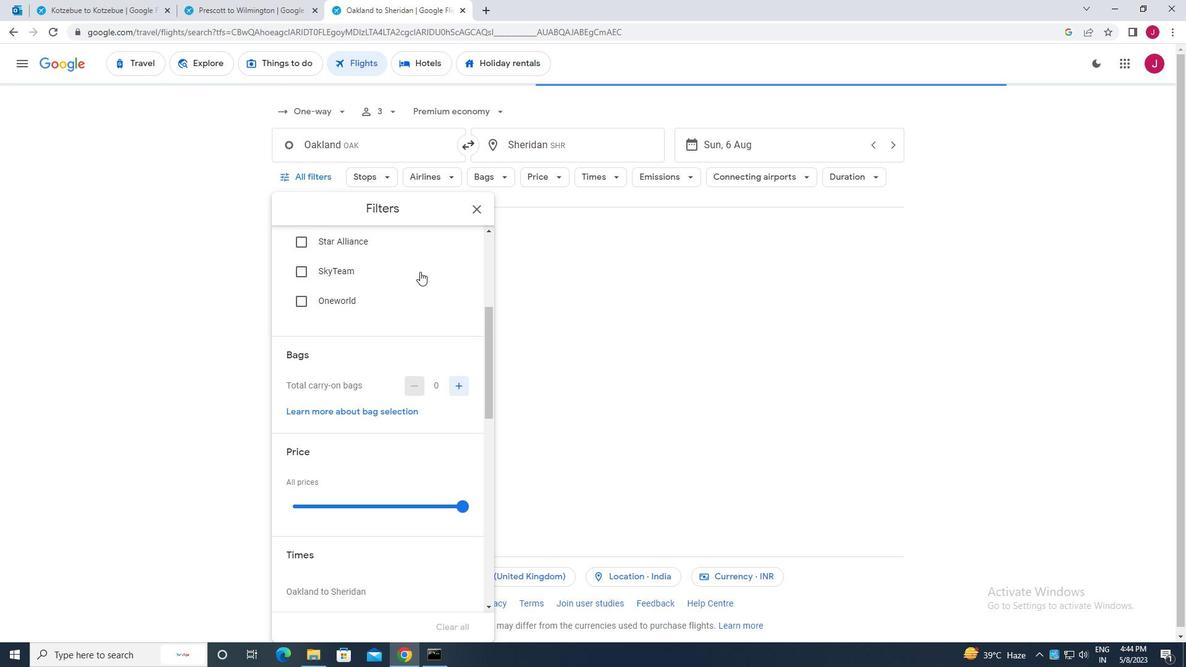 
Action: Mouse scrolled (427, 266) with delta (0, 0)
Screenshot: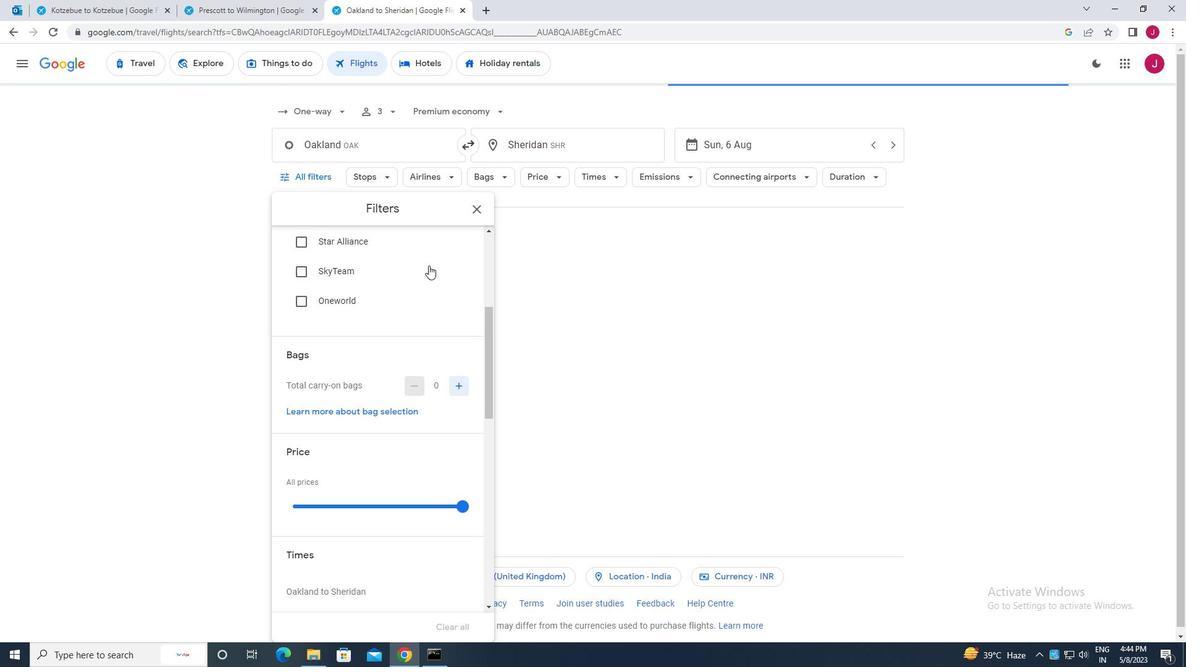 
Action: Mouse moved to (427, 266)
Screenshot: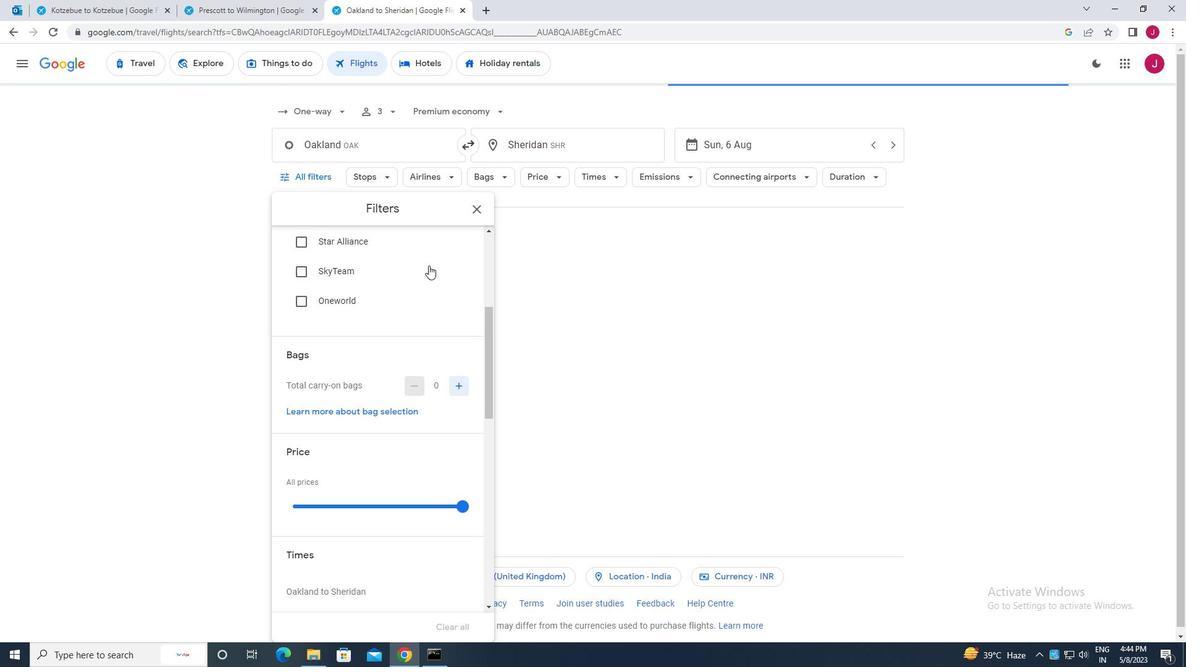 
Action: Mouse scrolled (427, 267) with delta (0, 0)
Screenshot: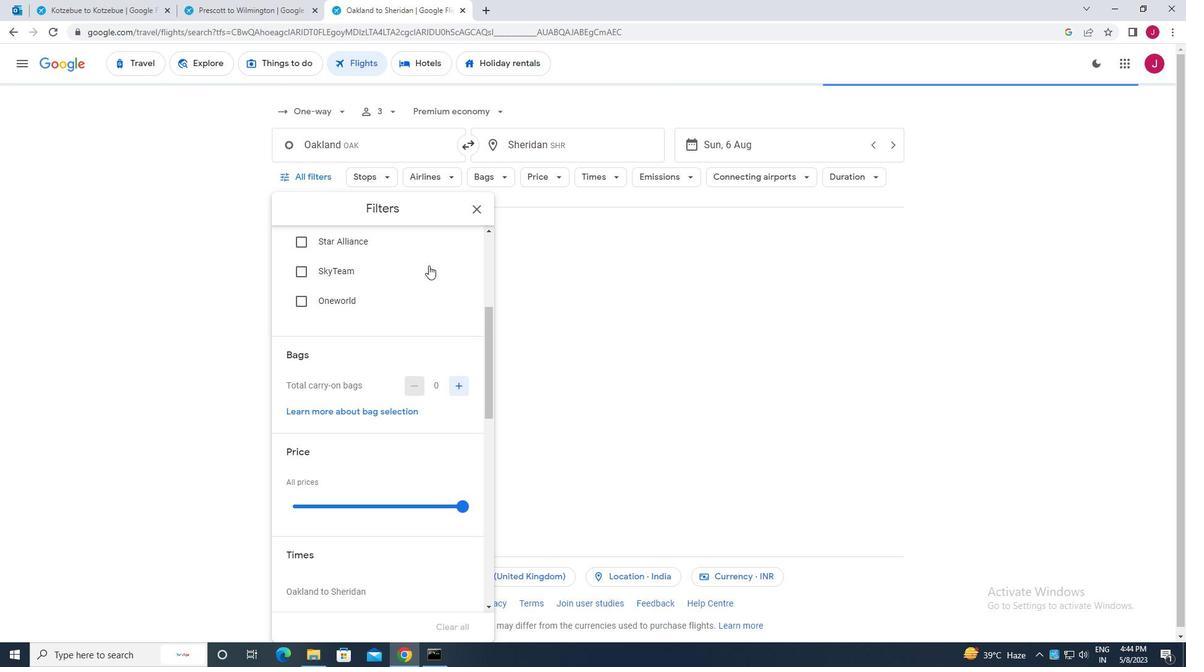 
Action: Mouse moved to (451, 313)
Screenshot: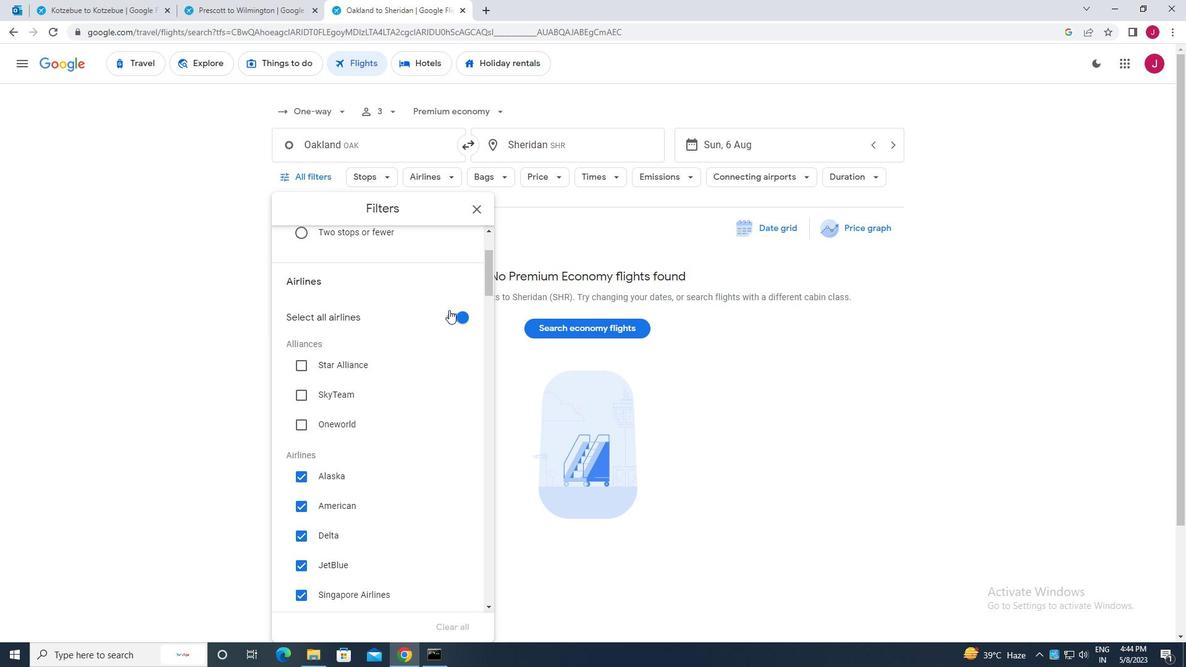 
Action: Mouse pressed left at (451, 313)
Screenshot: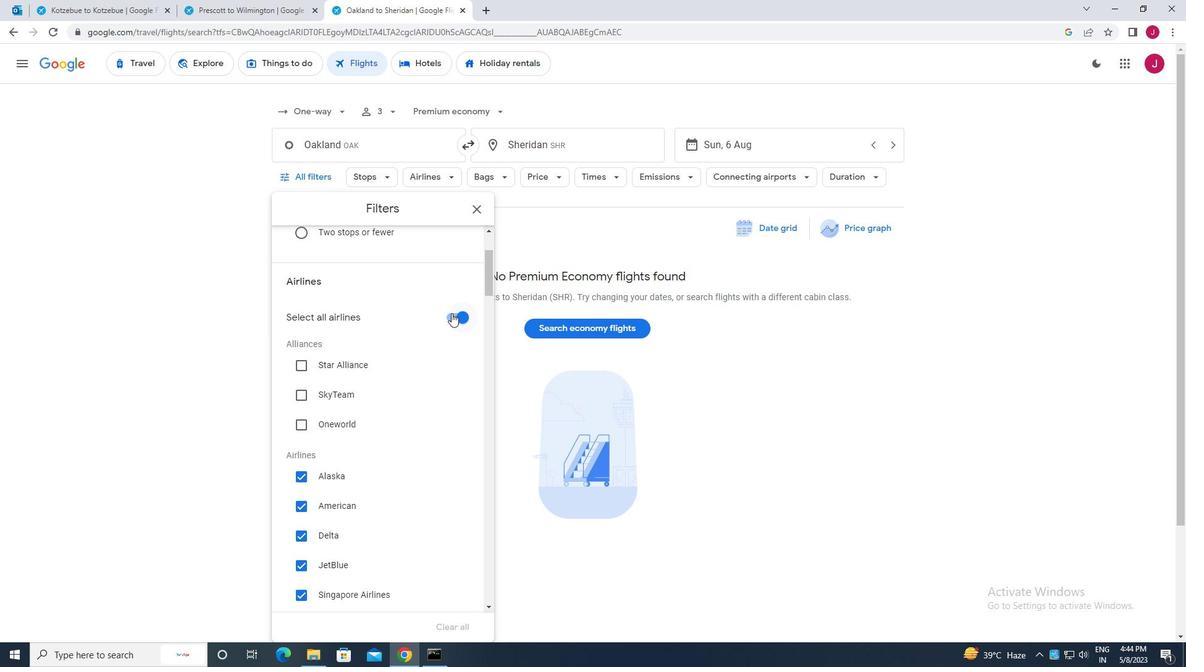 
Action: Mouse moved to (415, 324)
Screenshot: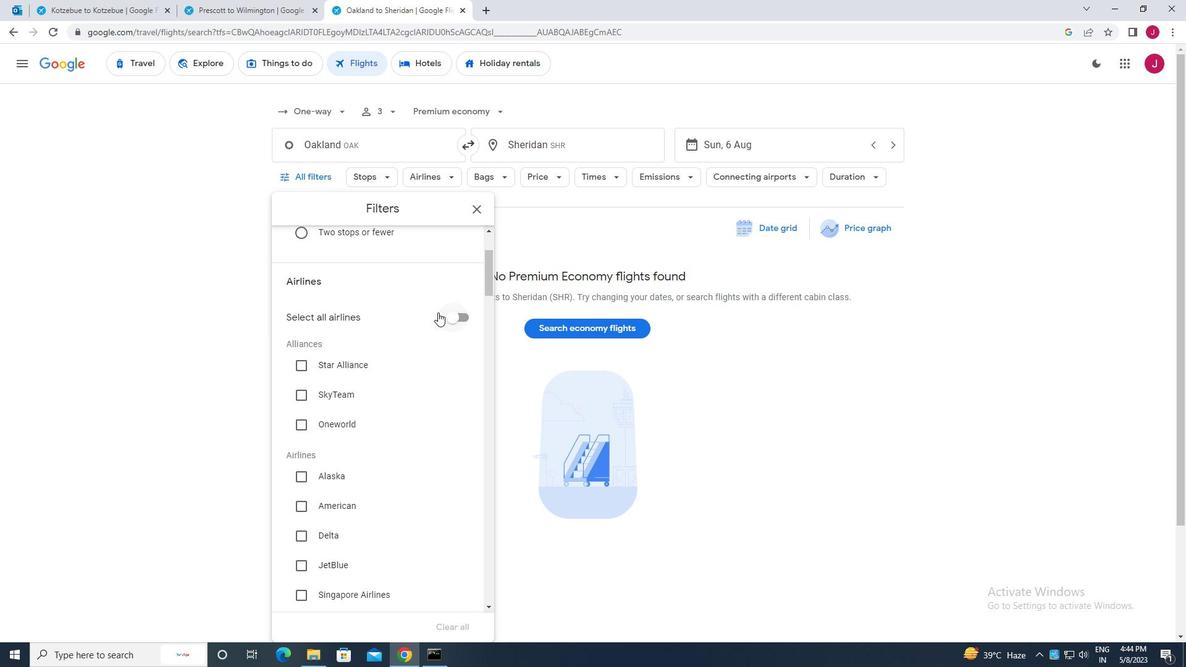 
Action: Mouse scrolled (415, 323) with delta (0, 0)
Screenshot: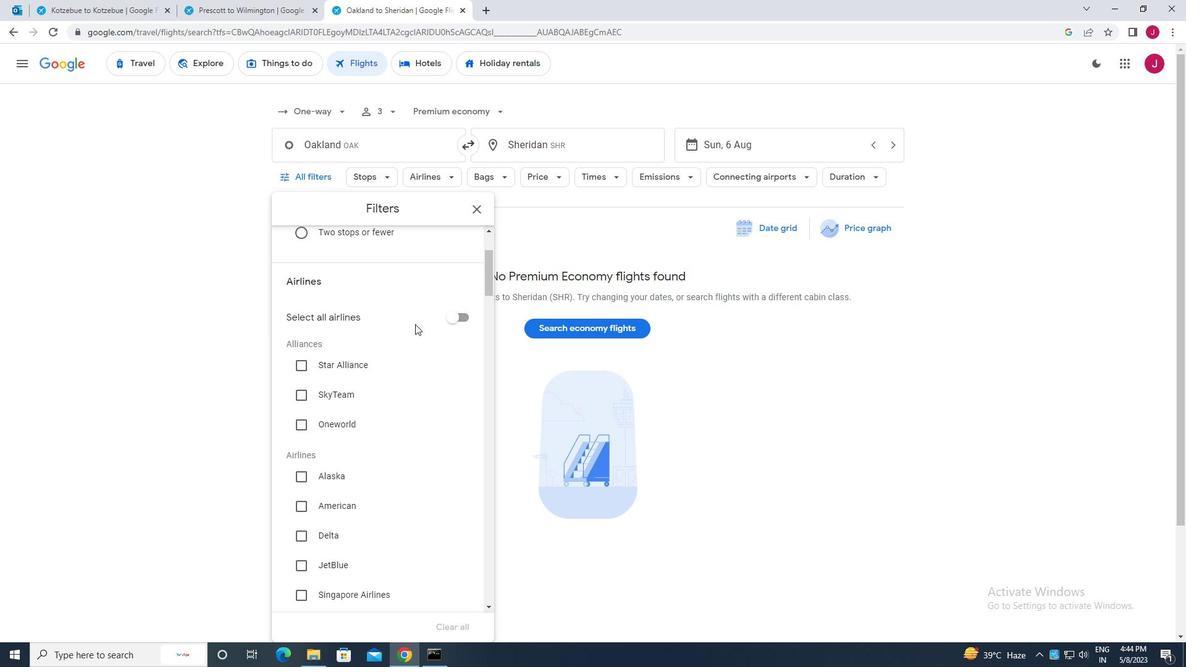 
Action: Mouse scrolled (415, 323) with delta (0, 0)
Screenshot: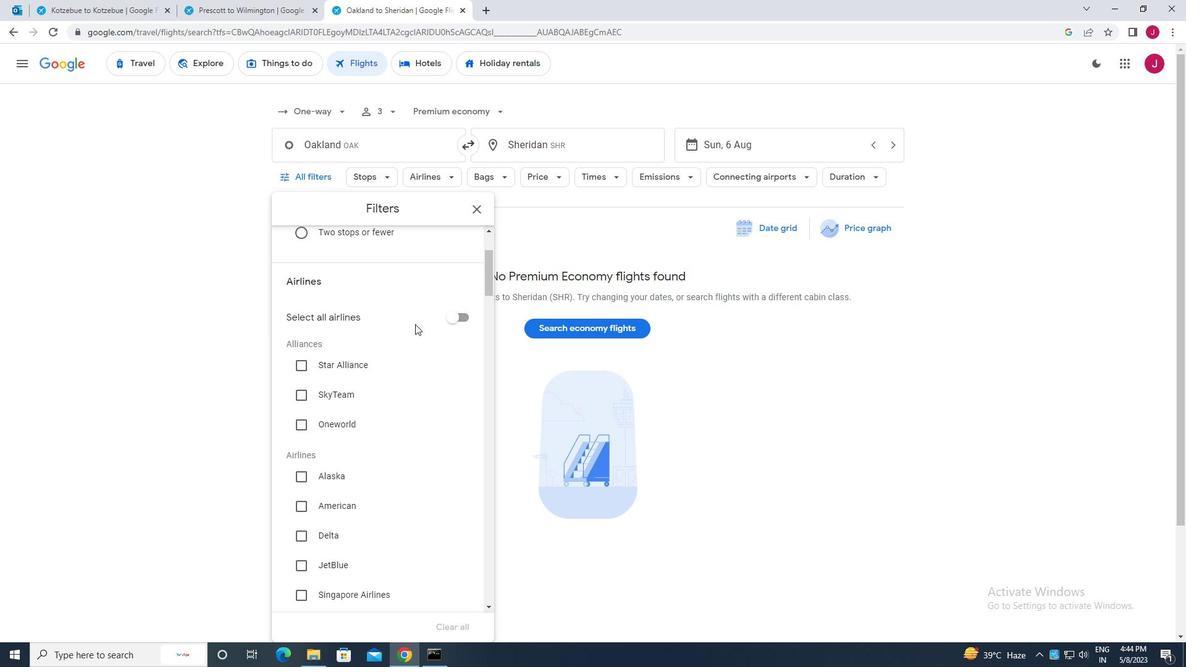 
Action: Mouse scrolled (415, 323) with delta (0, 0)
Screenshot: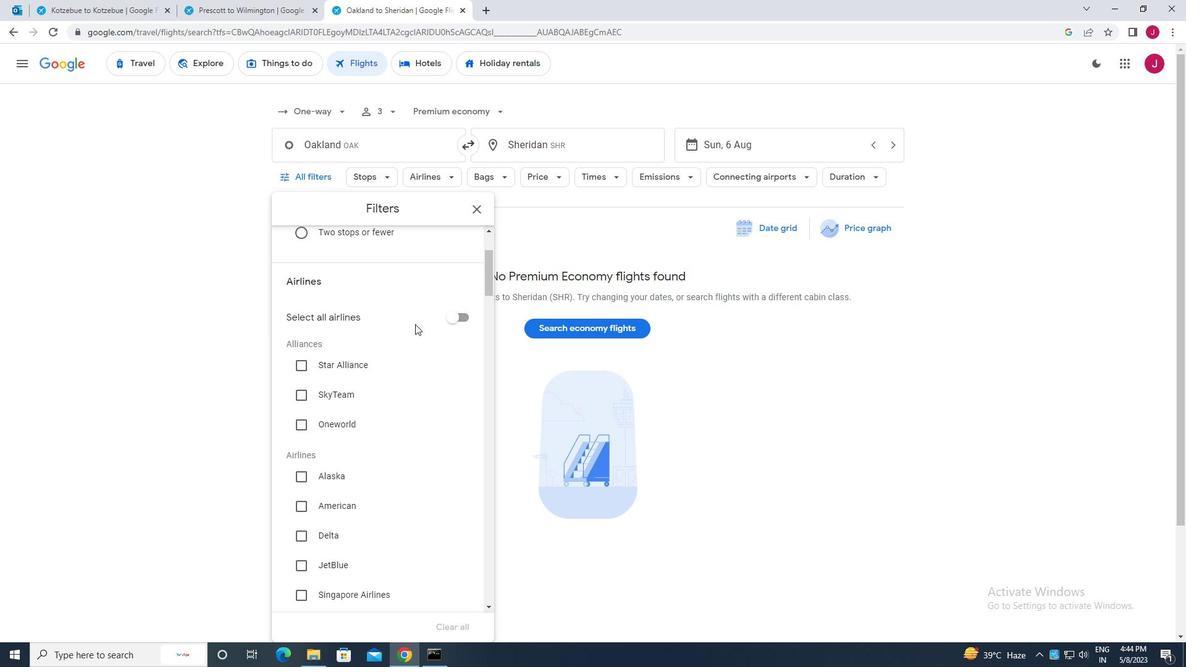 
Action: Mouse moved to (367, 275)
Screenshot: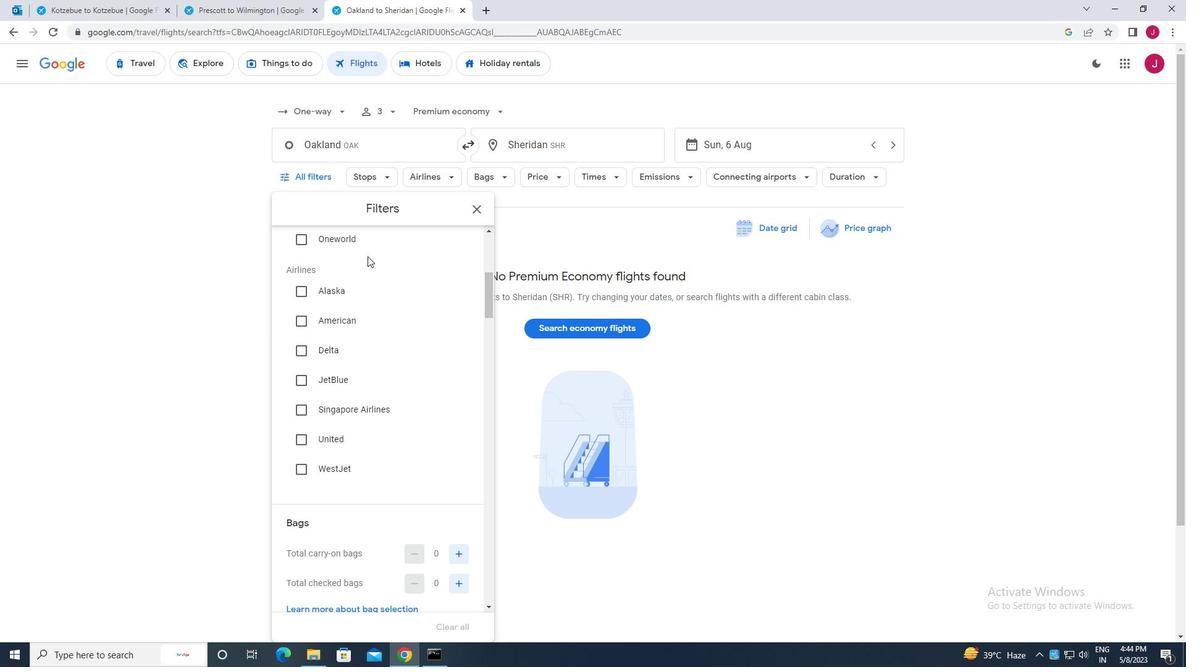 
Action: Mouse scrolled (367, 274) with delta (0, 0)
Screenshot: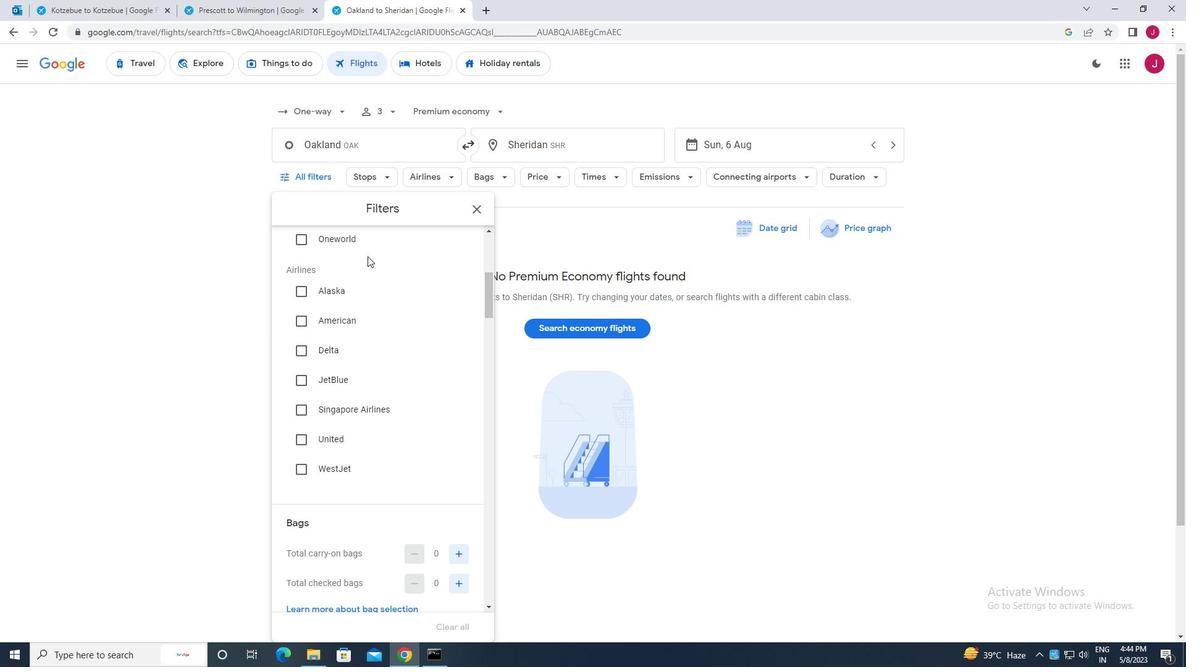 
Action: Mouse moved to (367, 278)
Screenshot: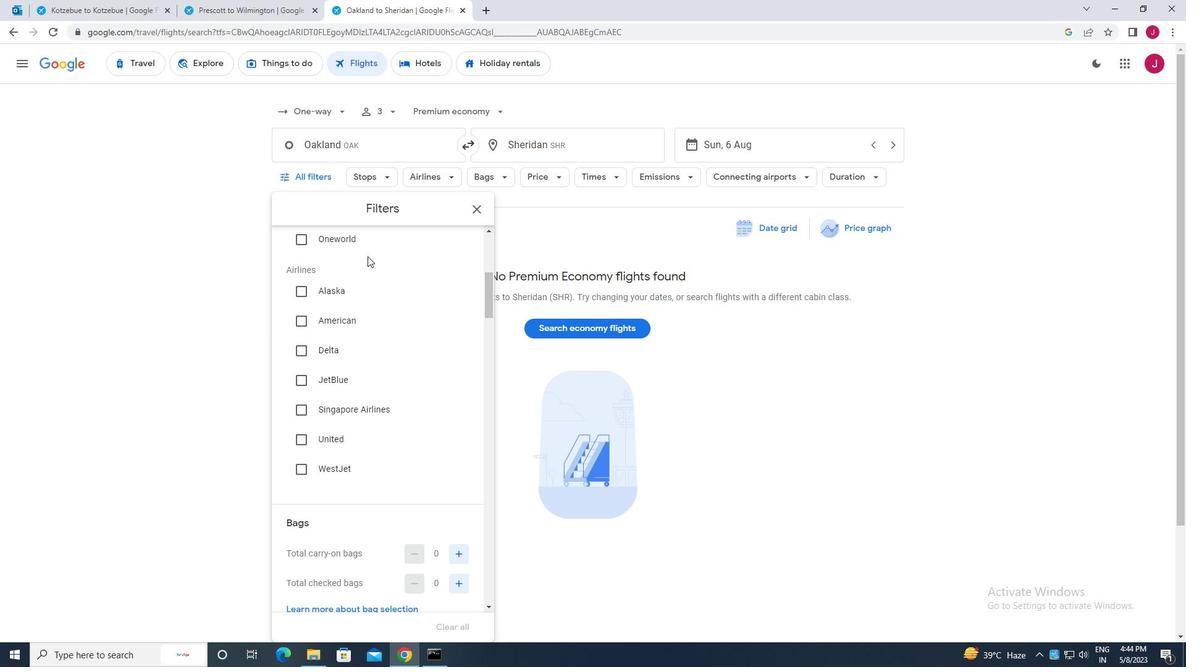 
Action: Mouse scrolled (367, 277) with delta (0, 0)
Screenshot: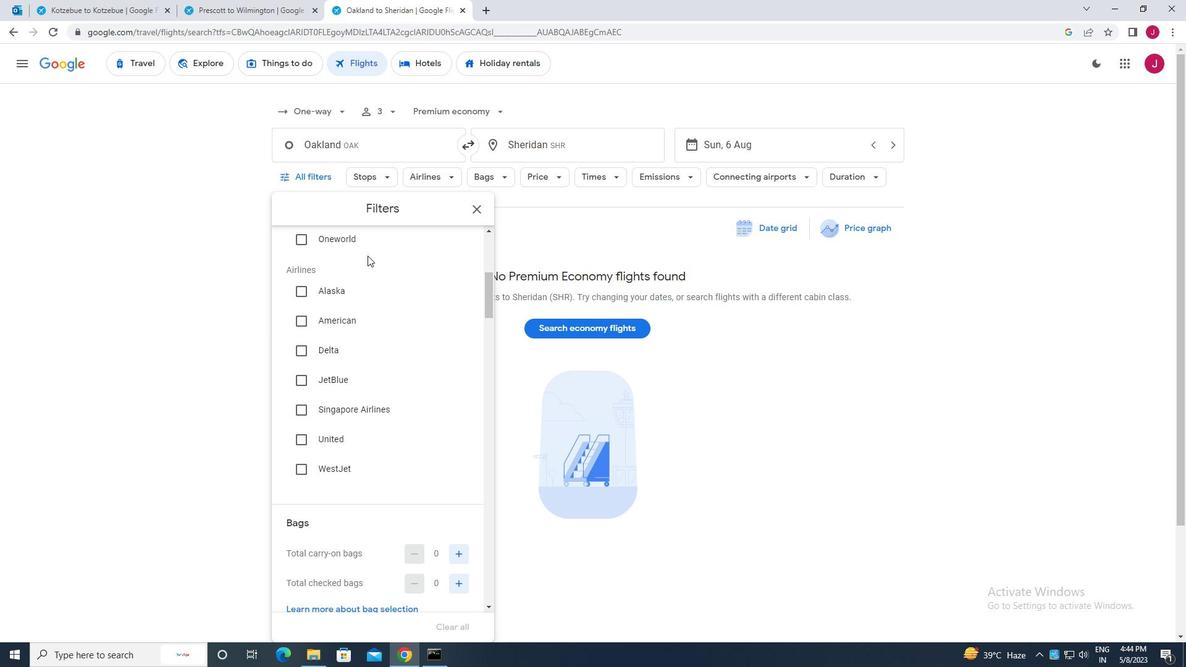 
Action: Mouse moved to (367, 279)
Screenshot: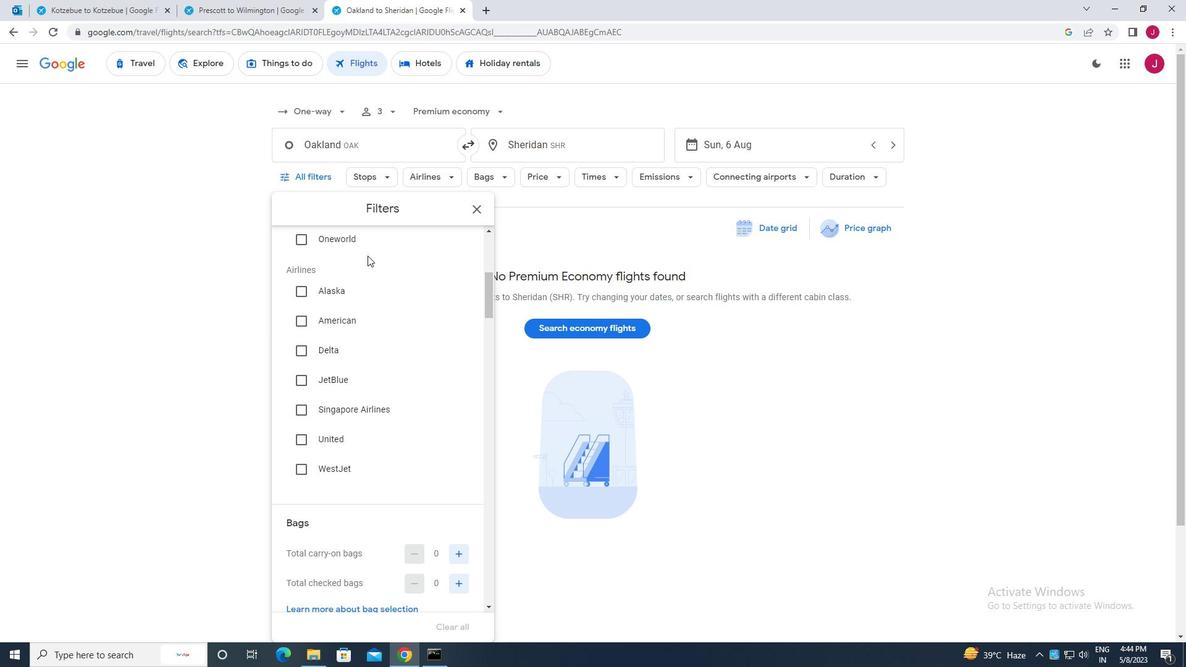 
Action: Mouse scrolled (367, 278) with delta (0, 0)
Screenshot: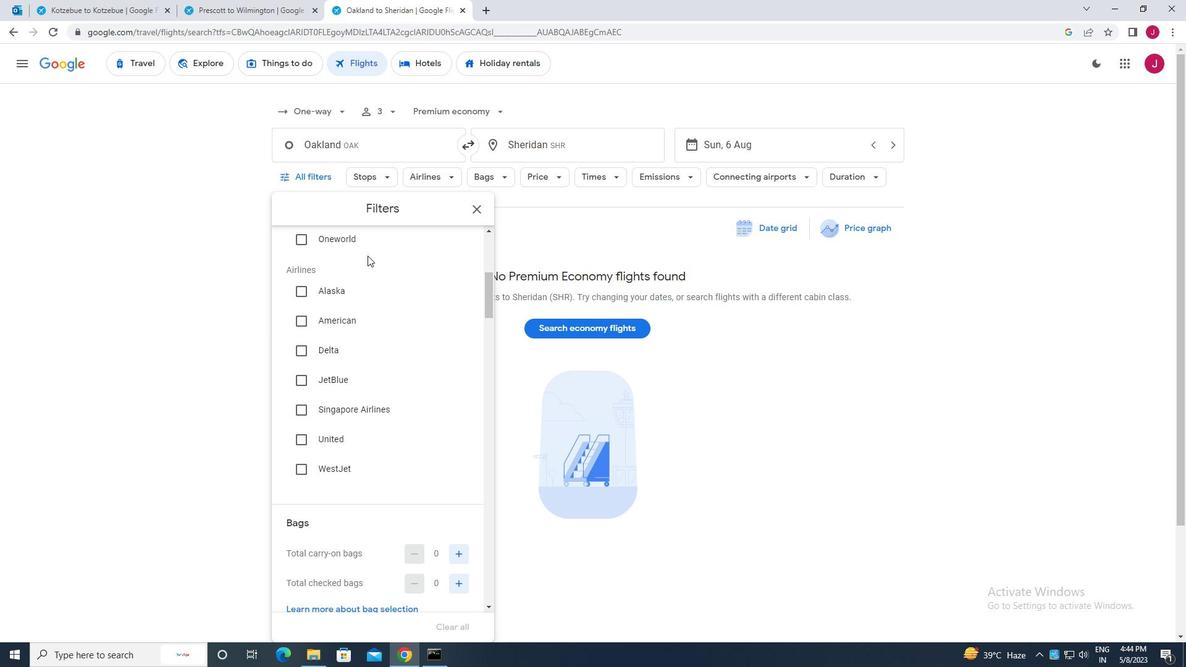 
Action: Mouse moved to (367, 279)
Screenshot: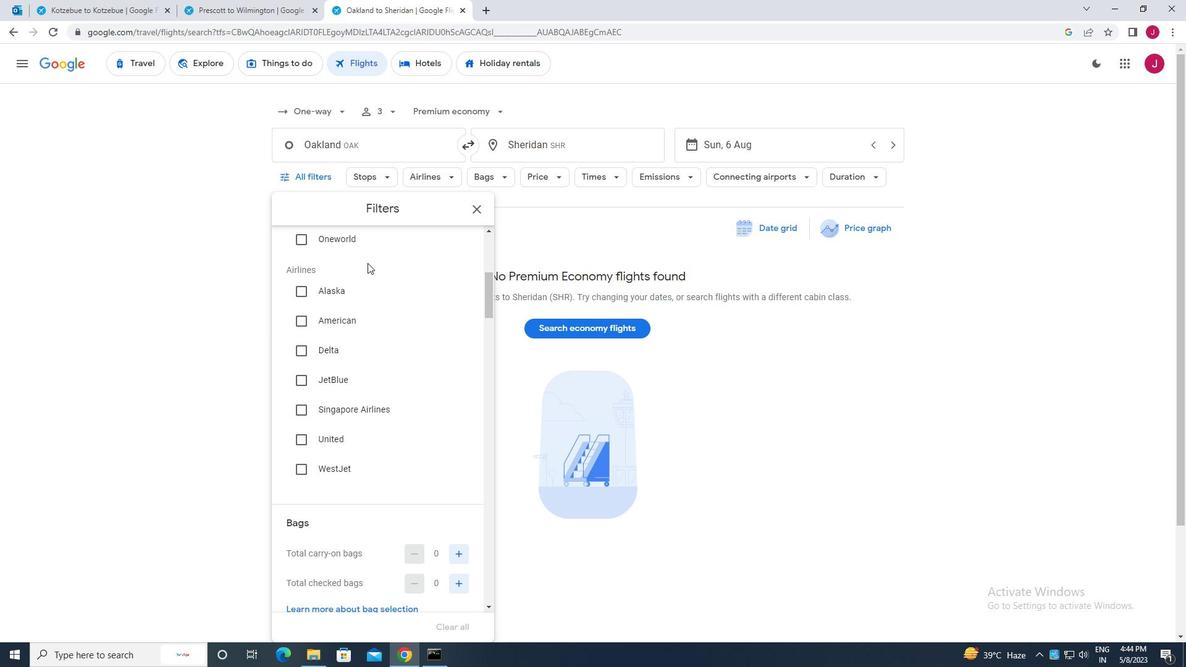 
Action: Mouse scrolled (367, 279) with delta (0, 0)
Screenshot: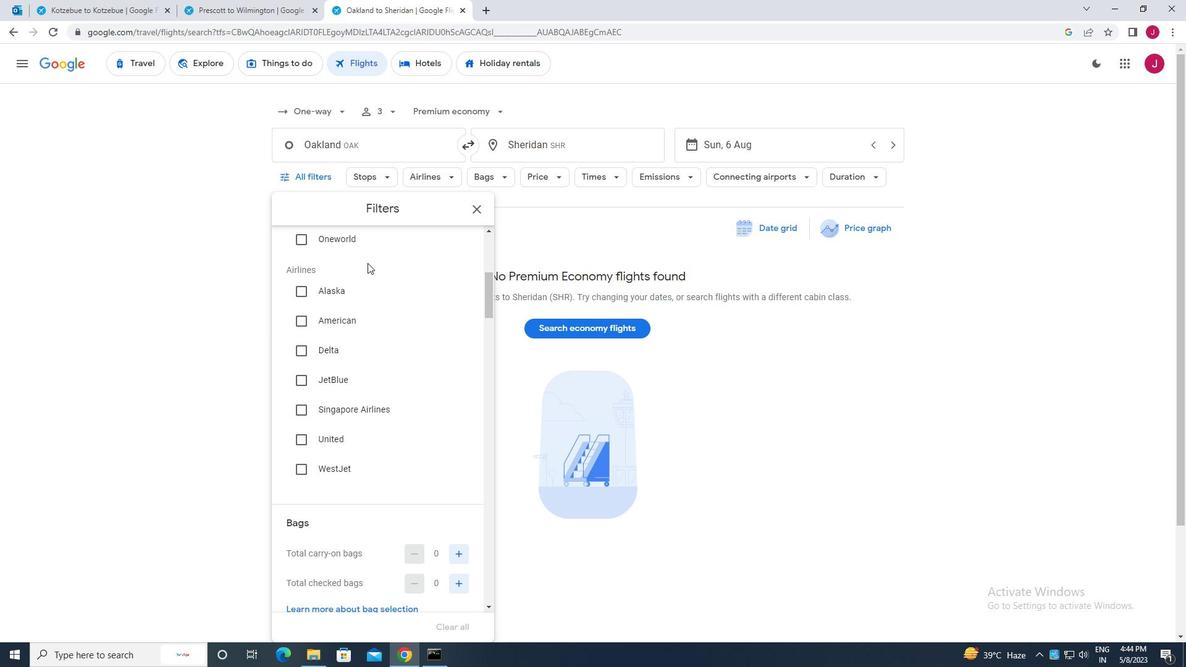 
Action: Mouse moved to (367, 284)
Screenshot: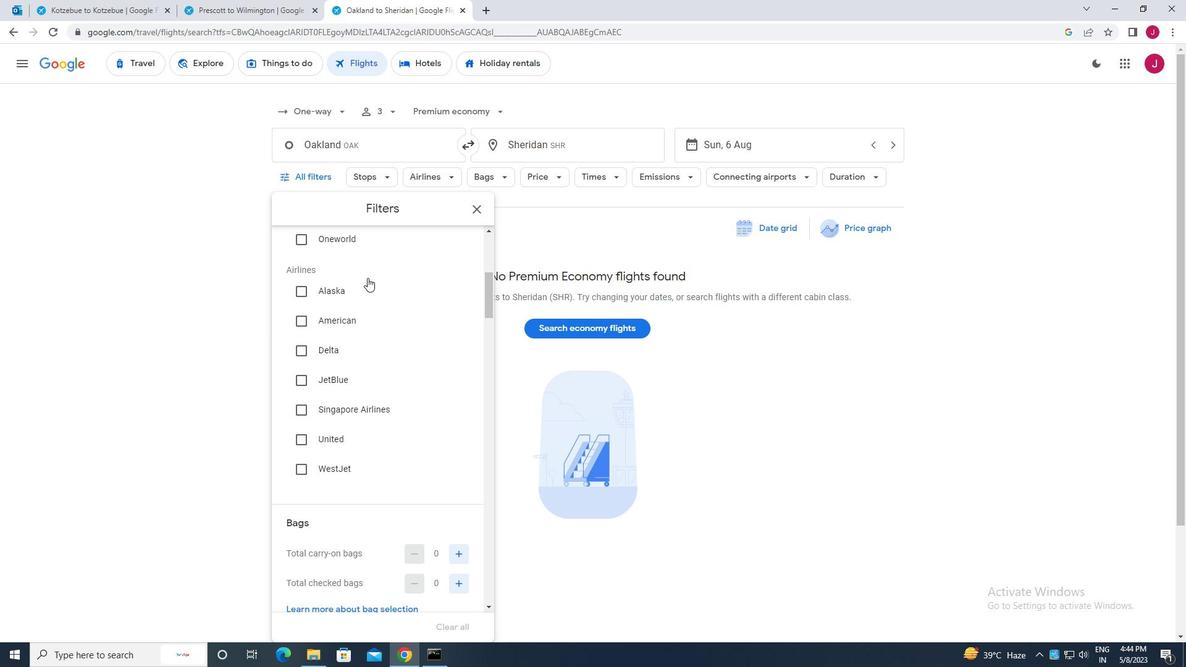 
Action: Mouse scrolled (367, 283) with delta (0, 0)
Screenshot: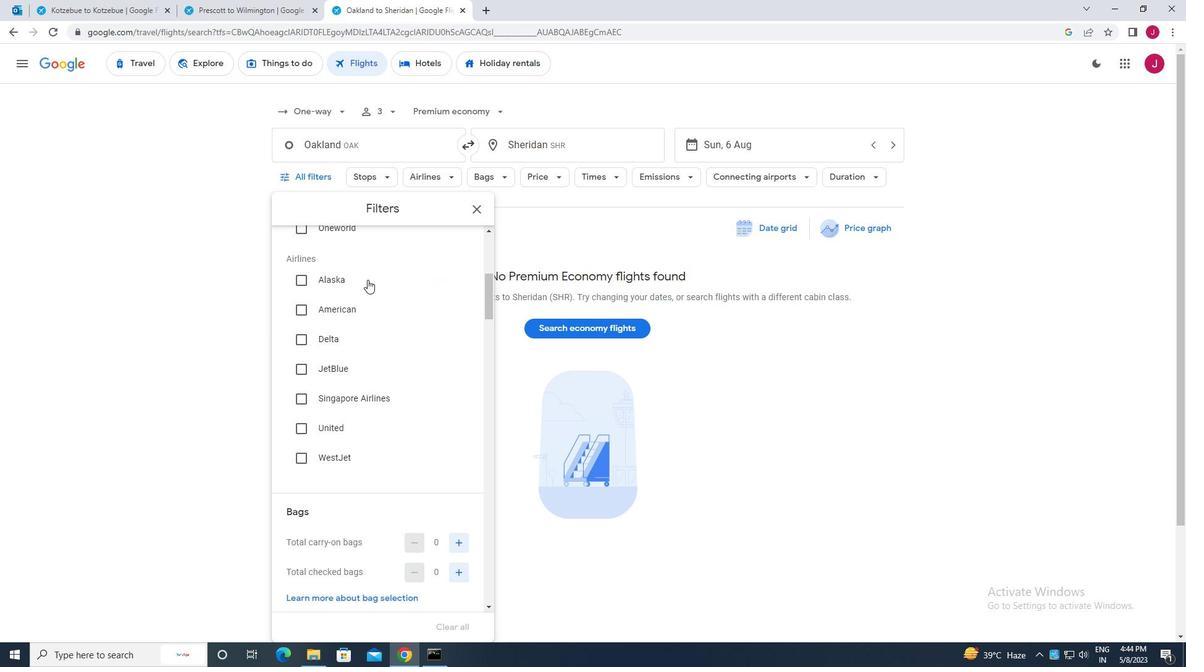 
Action: Mouse moved to (452, 272)
Screenshot: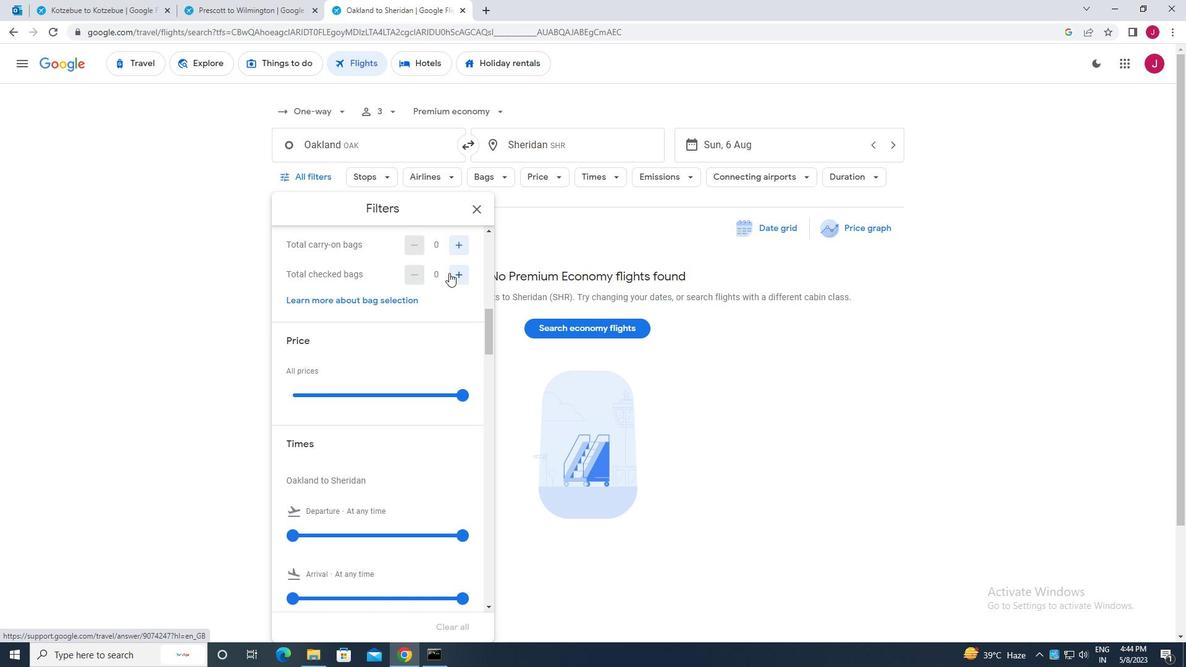 
Action: Mouse pressed left at (452, 272)
Screenshot: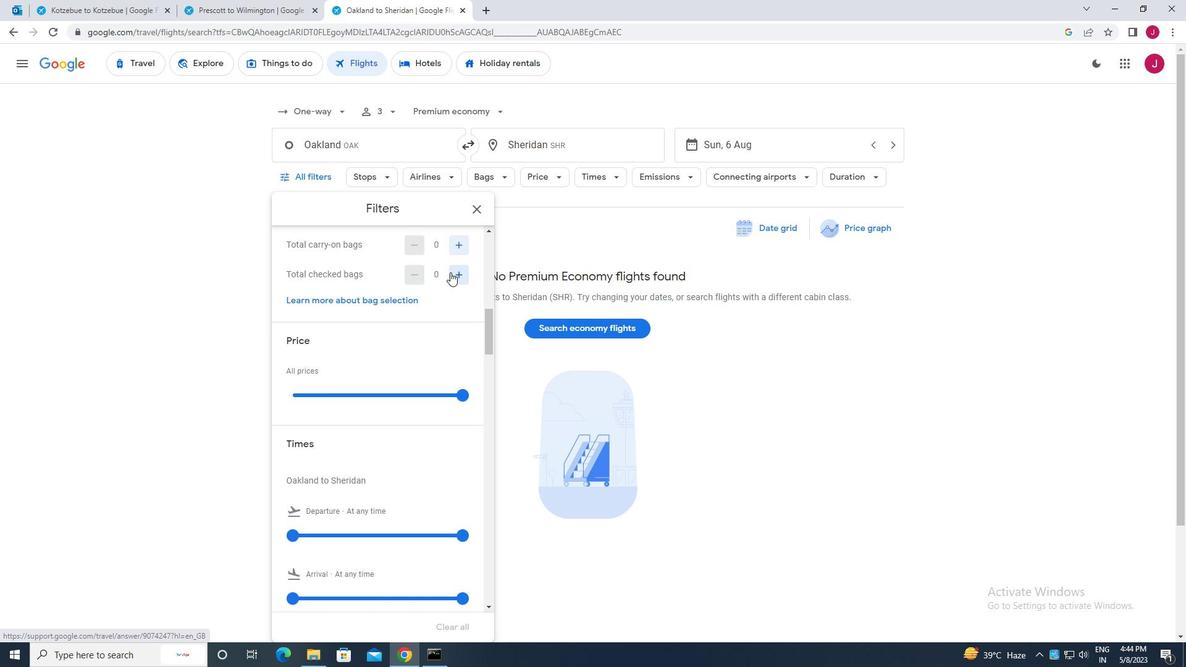 
Action: Mouse moved to (462, 393)
Screenshot: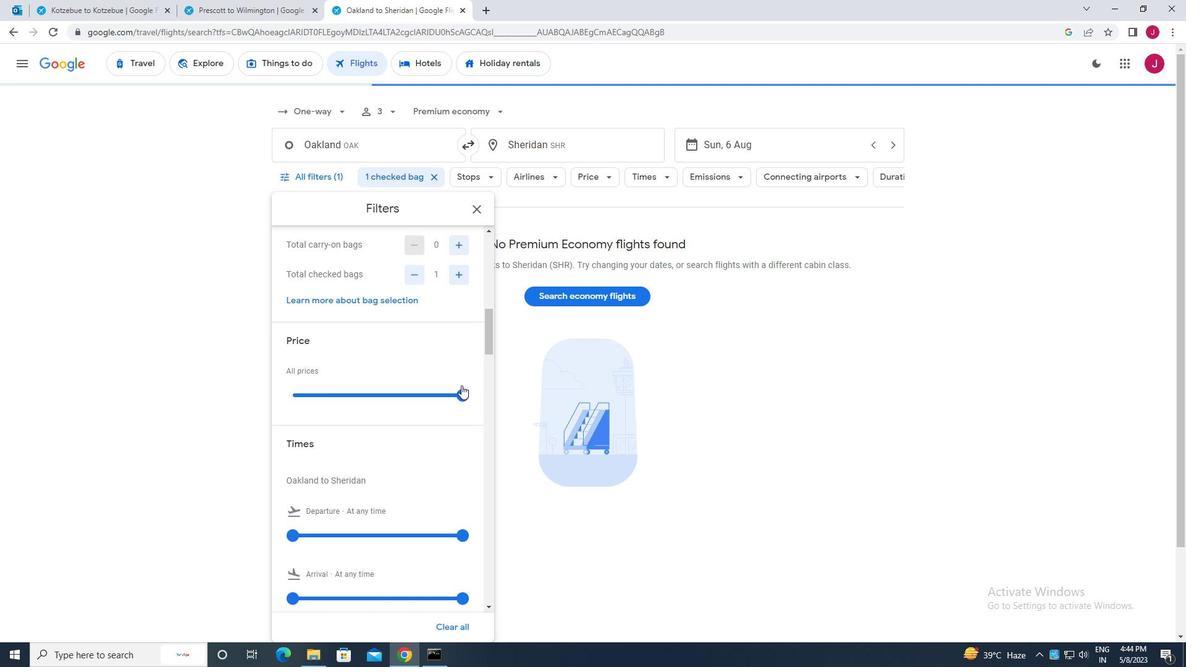 
Action: Mouse pressed left at (462, 393)
Screenshot: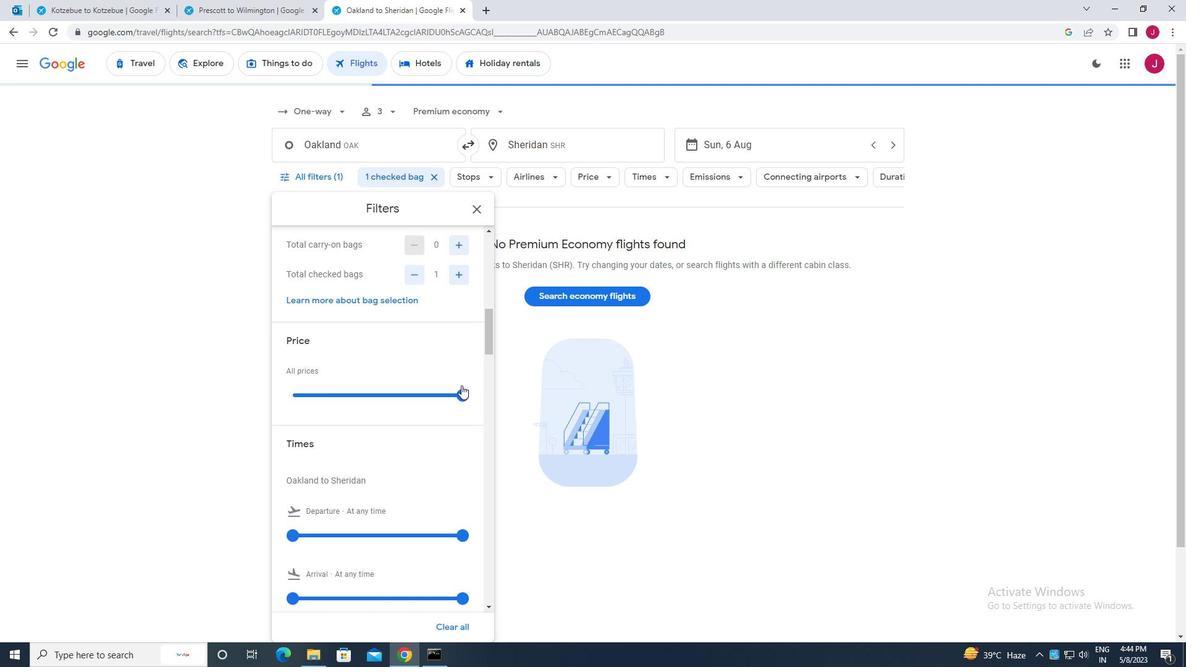 
Action: Mouse moved to (289, 393)
Screenshot: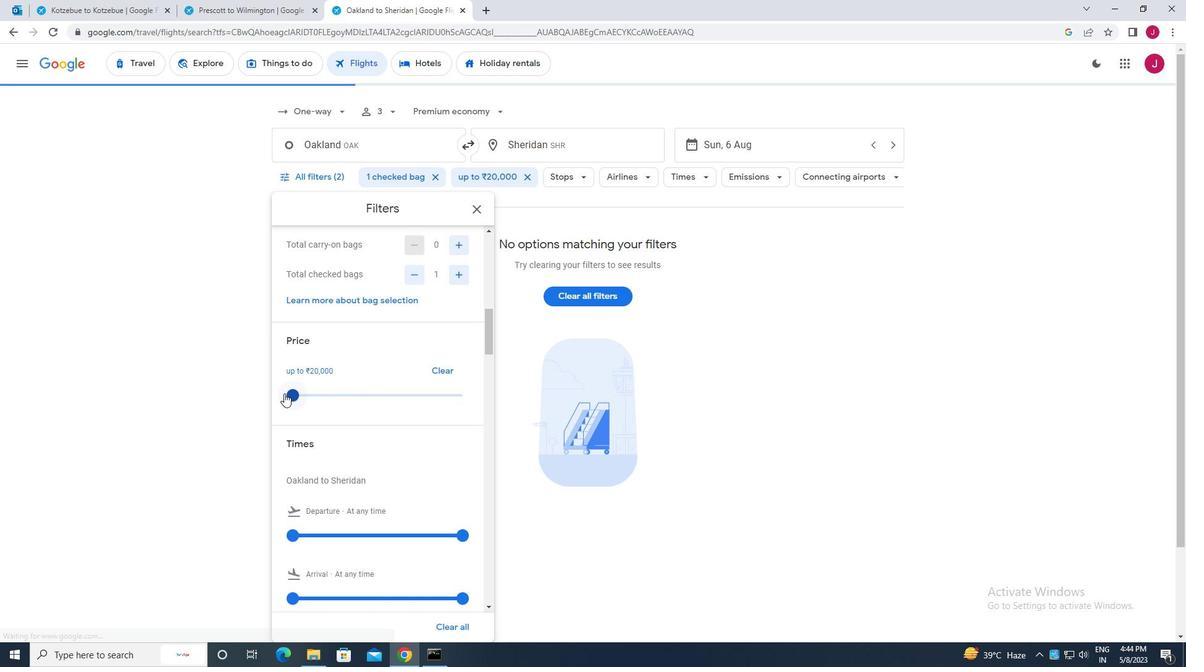 
Action: Mouse pressed left at (289, 393)
Screenshot: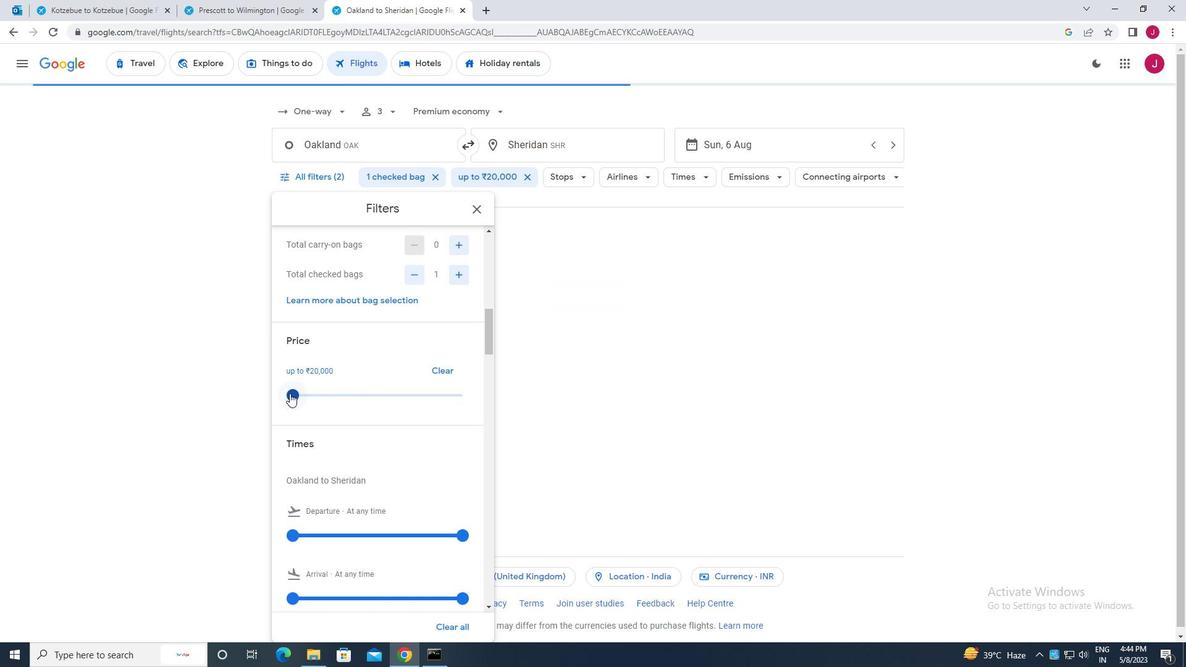 
Action: Mouse moved to (383, 379)
Screenshot: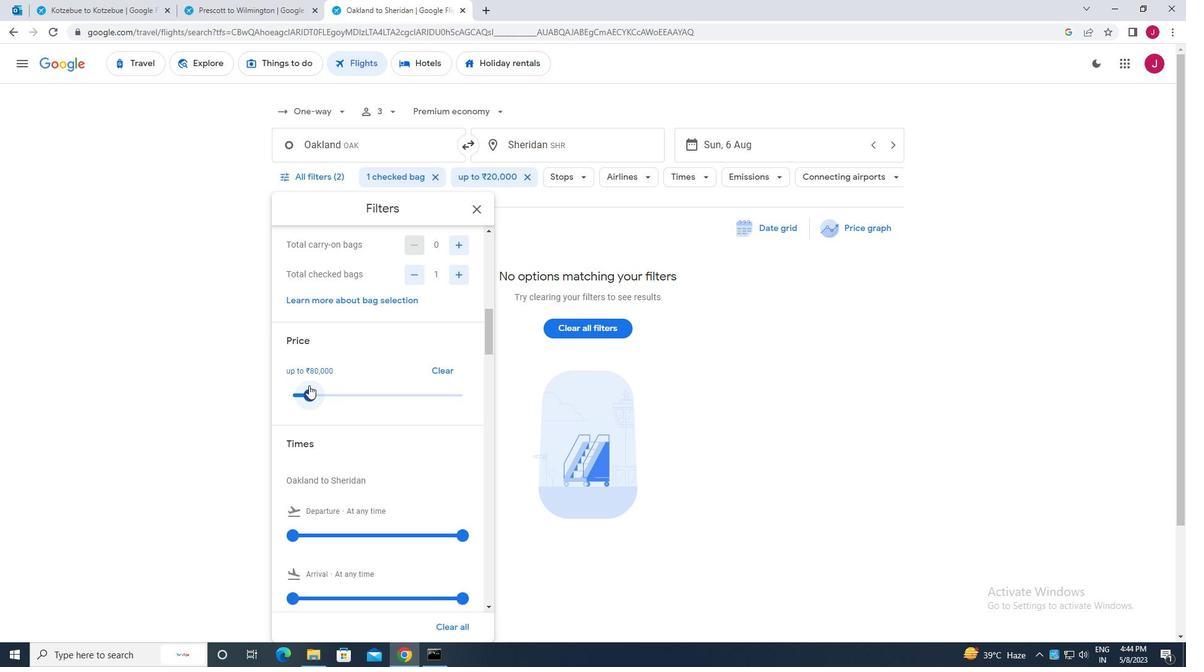 
Action: Mouse scrolled (383, 378) with delta (0, 0)
Screenshot: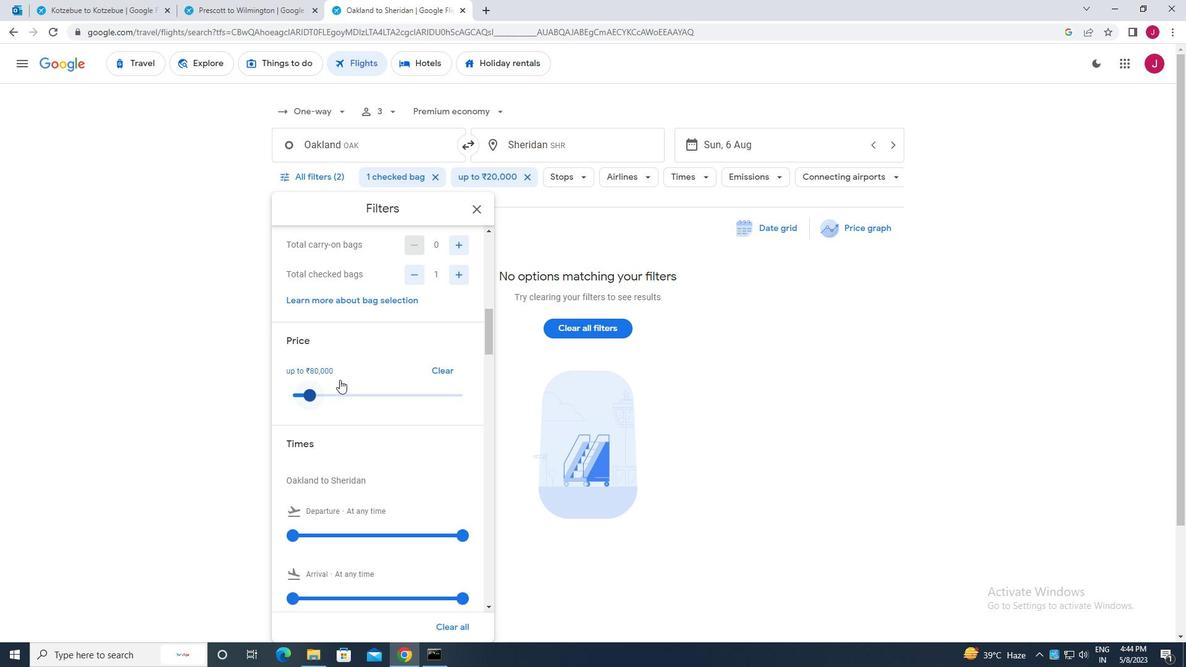 
Action: Mouse scrolled (383, 378) with delta (0, 0)
Screenshot: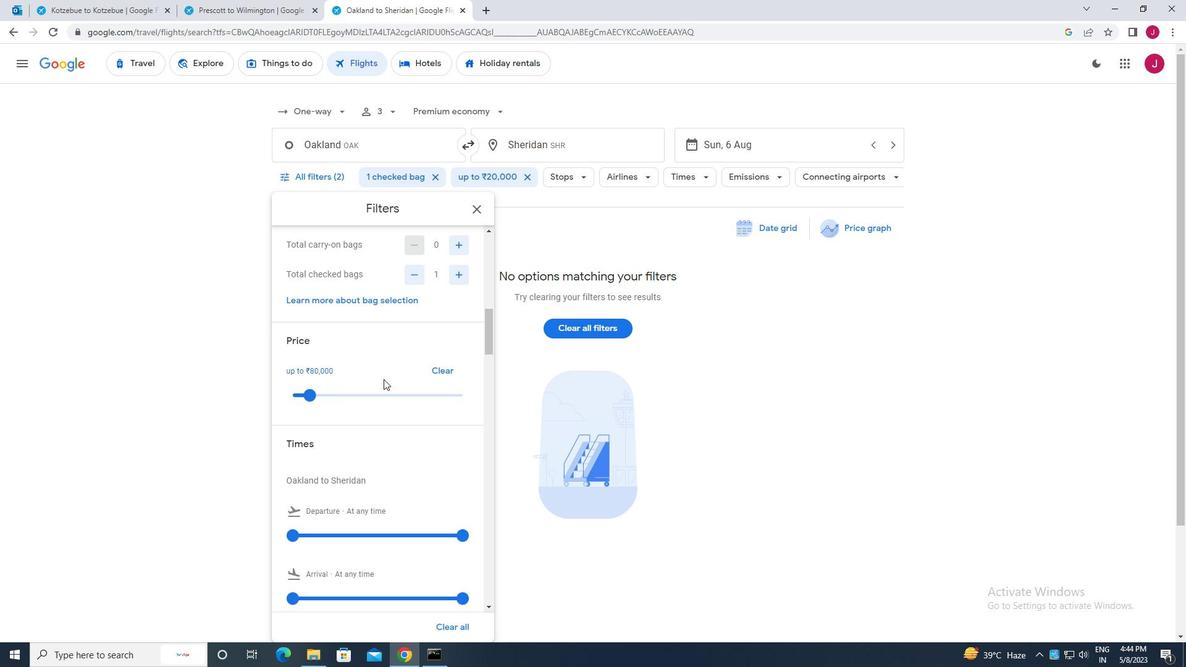 
Action: Mouse scrolled (383, 378) with delta (0, 0)
Screenshot: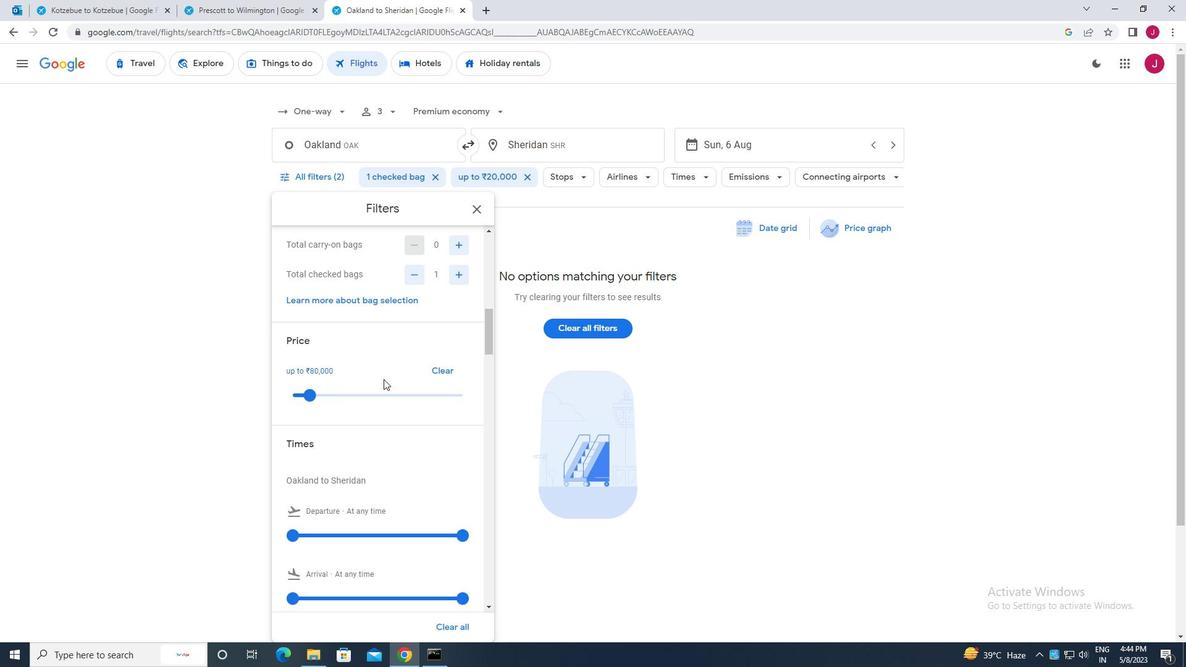 
Action: Mouse moved to (289, 346)
Screenshot: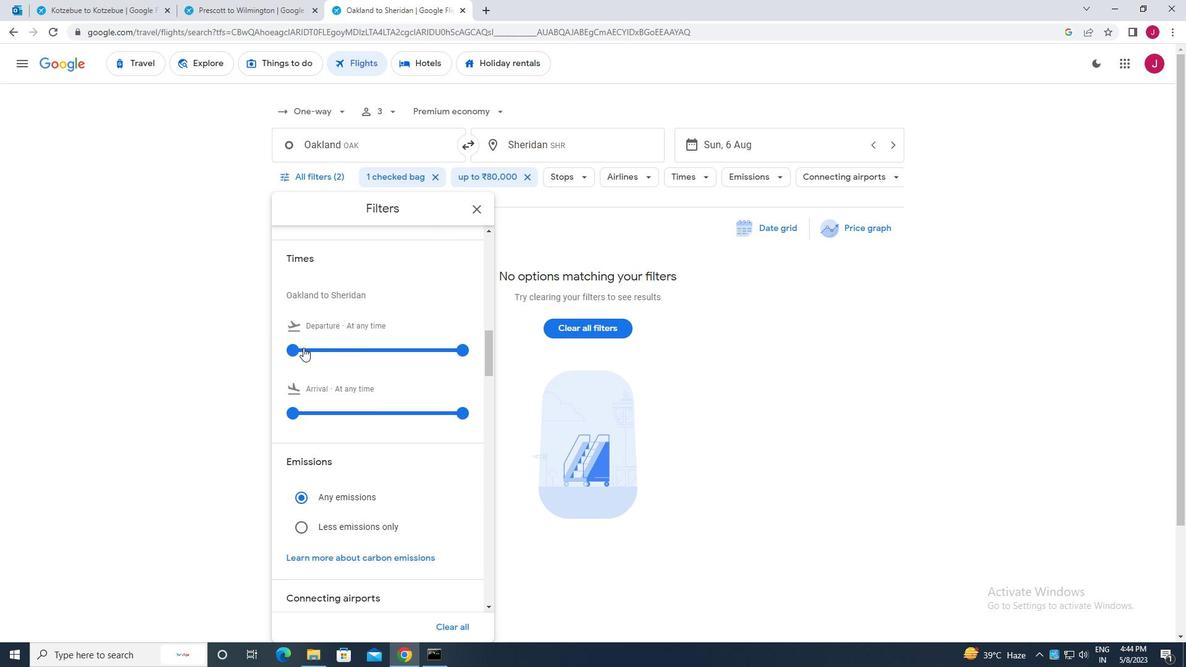 
Action: Mouse pressed left at (289, 346)
Screenshot: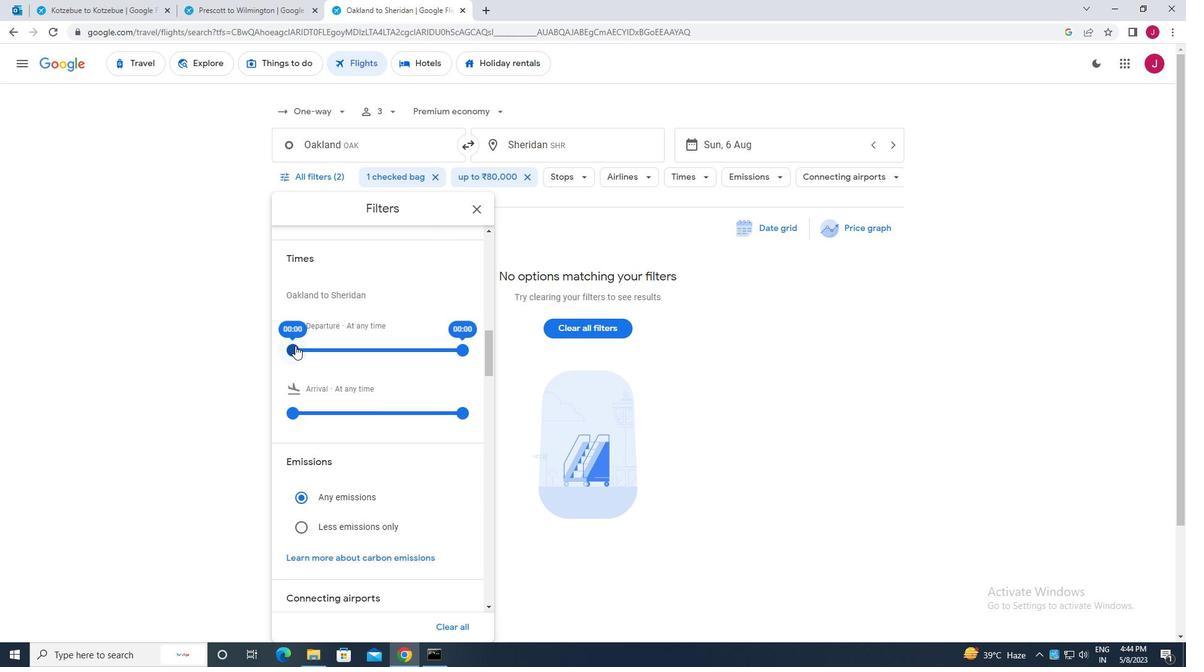 
Action: Mouse moved to (461, 350)
Screenshot: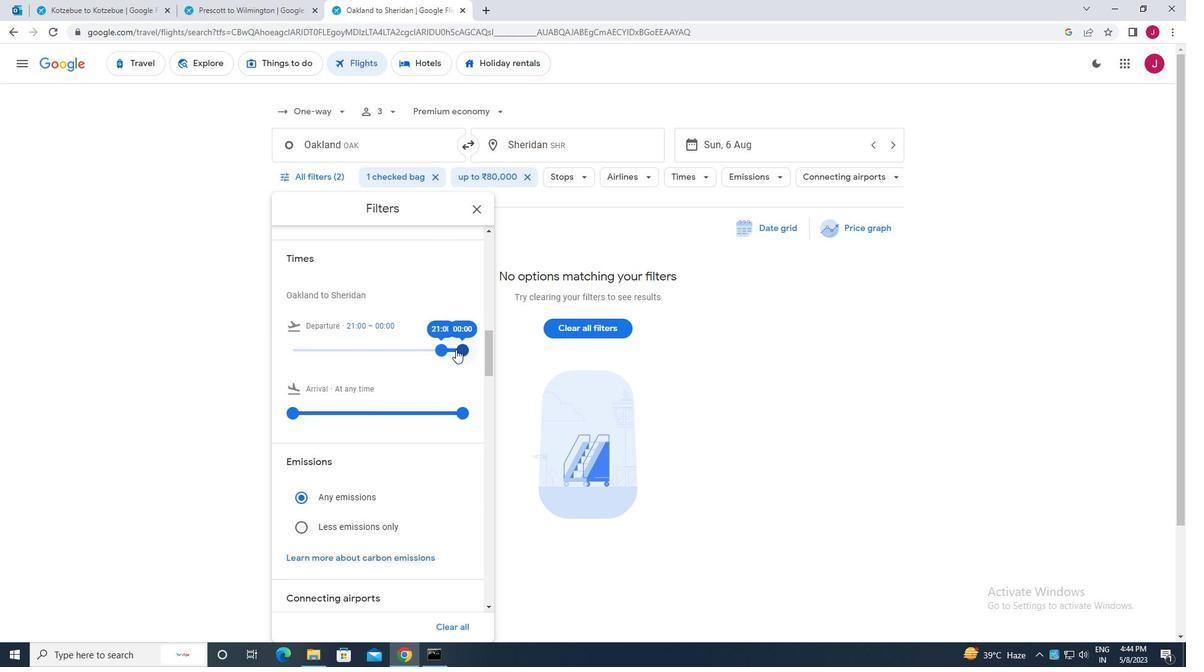 
Action: Mouse pressed left at (461, 350)
Screenshot: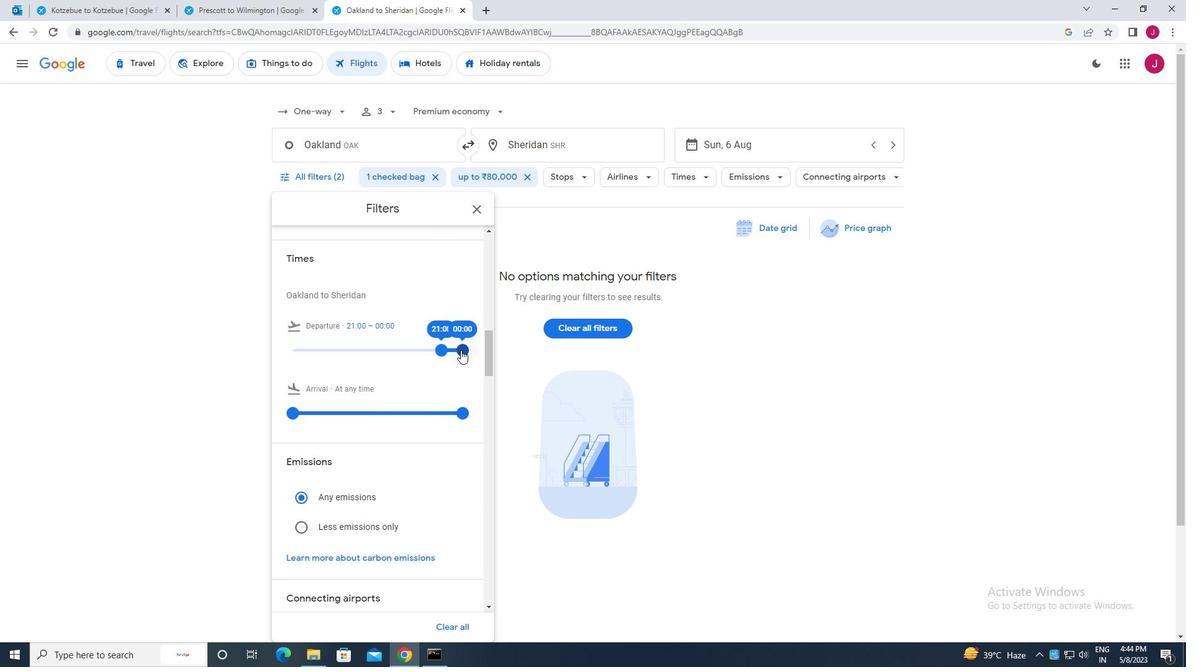 
Action: Mouse moved to (476, 211)
Screenshot: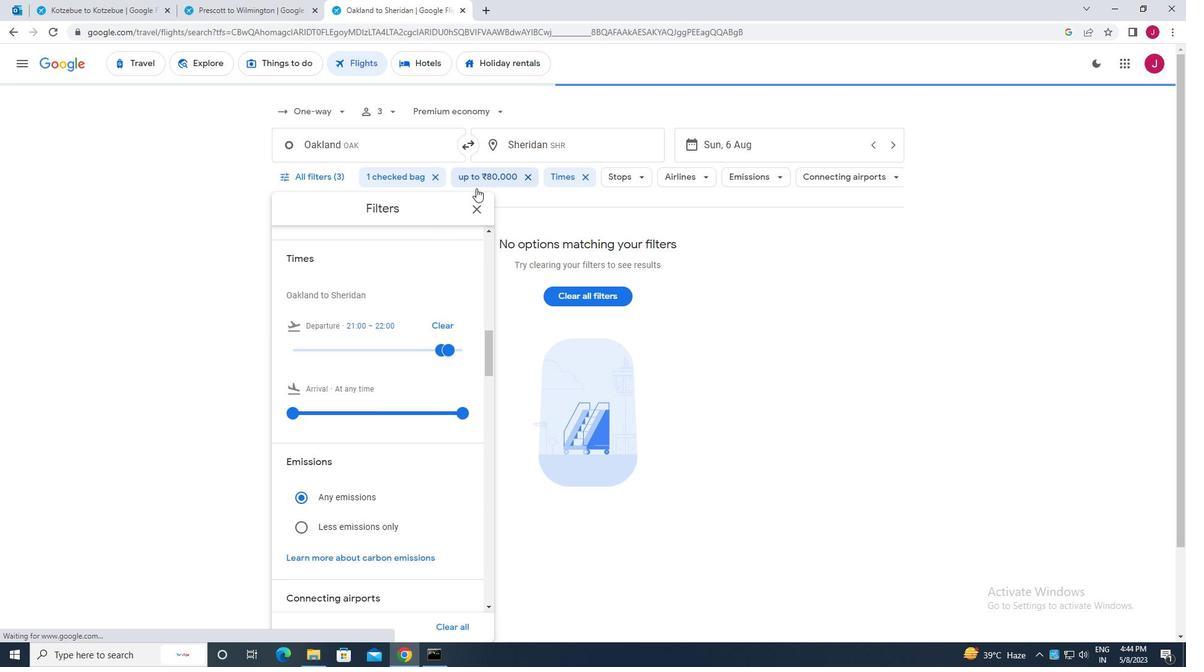 
Action: Mouse pressed left at (476, 211)
Screenshot: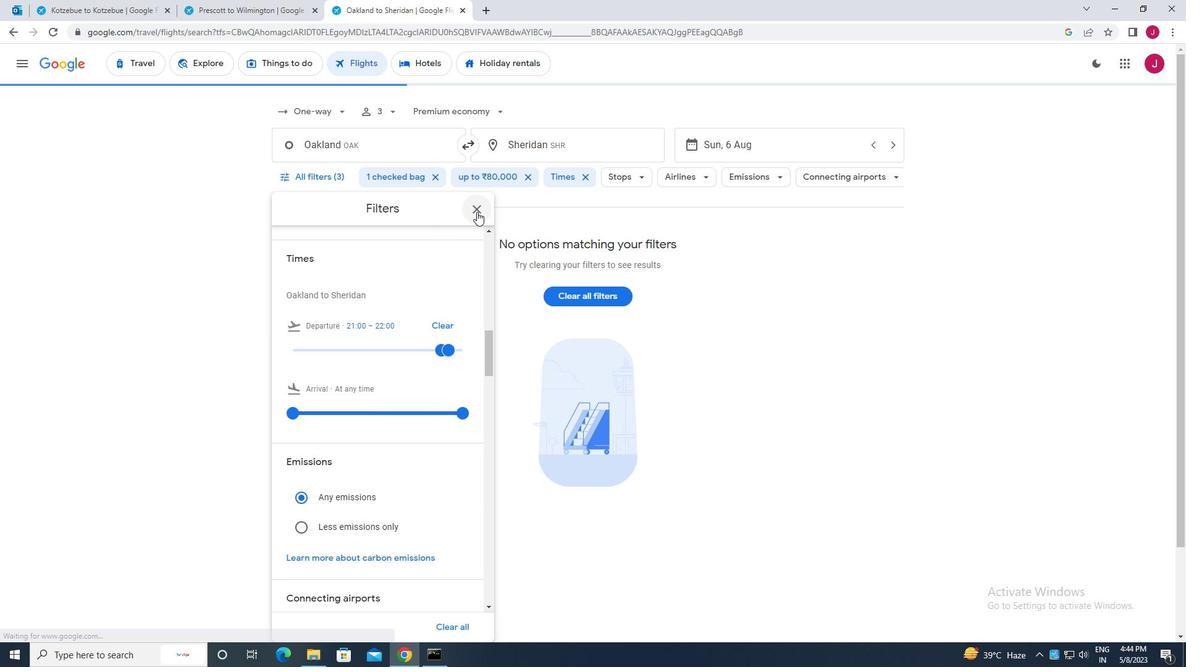 
Action: Mouse moved to (473, 212)
Screenshot: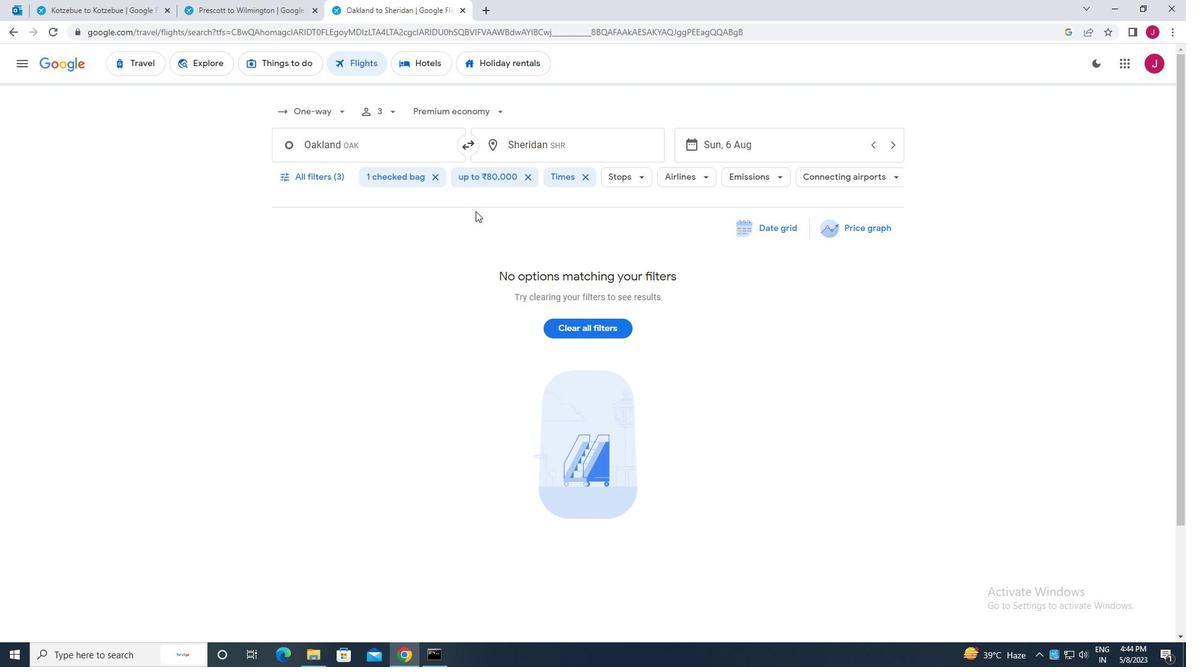 
